 Task: Create a due date automation trigger when advanced on, 2 hours before a card is due add fields with custom fields "Resume" completed.
Action: Mouse moved to (1382, 119)
Screenshot: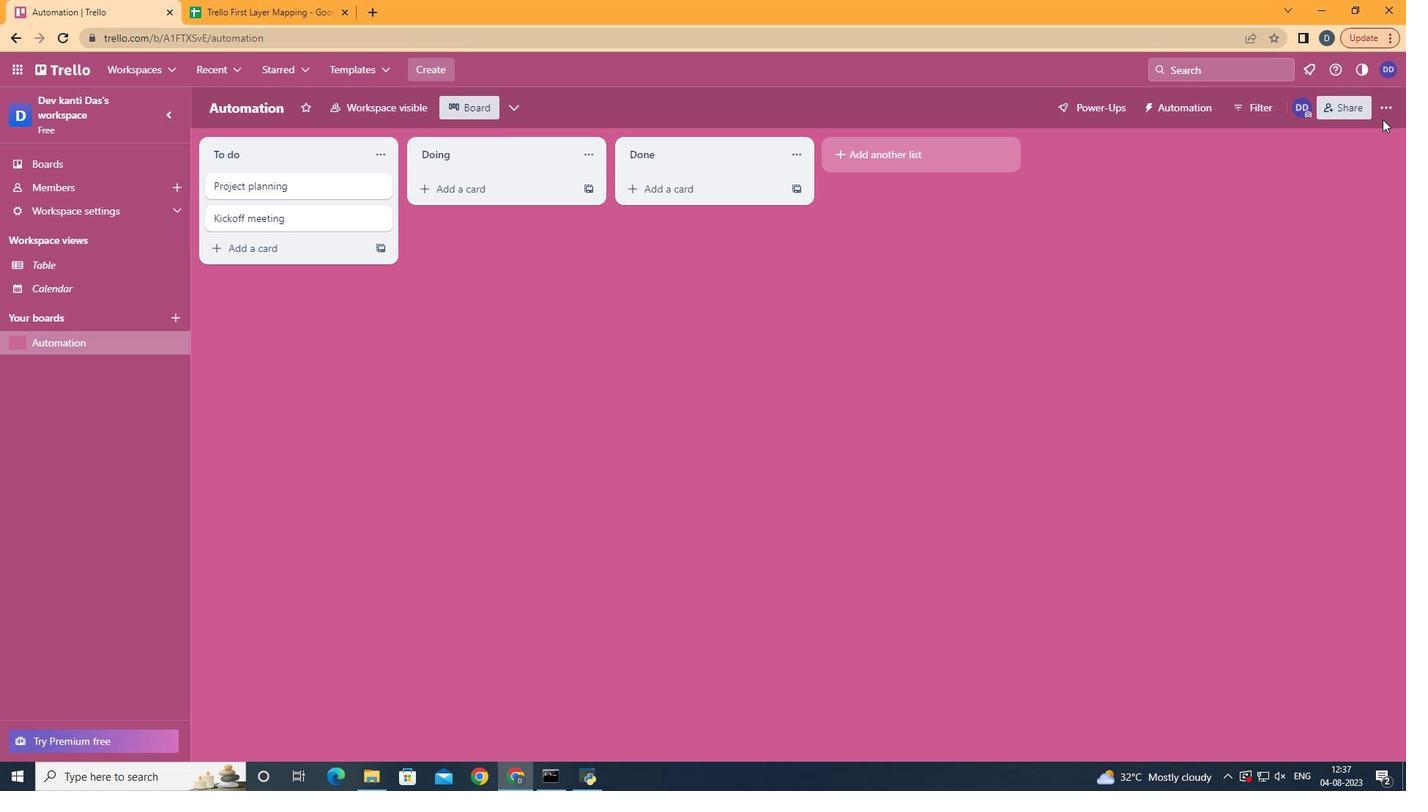 
Action: Mouse pressed left at (1382, 119)
Screenshot: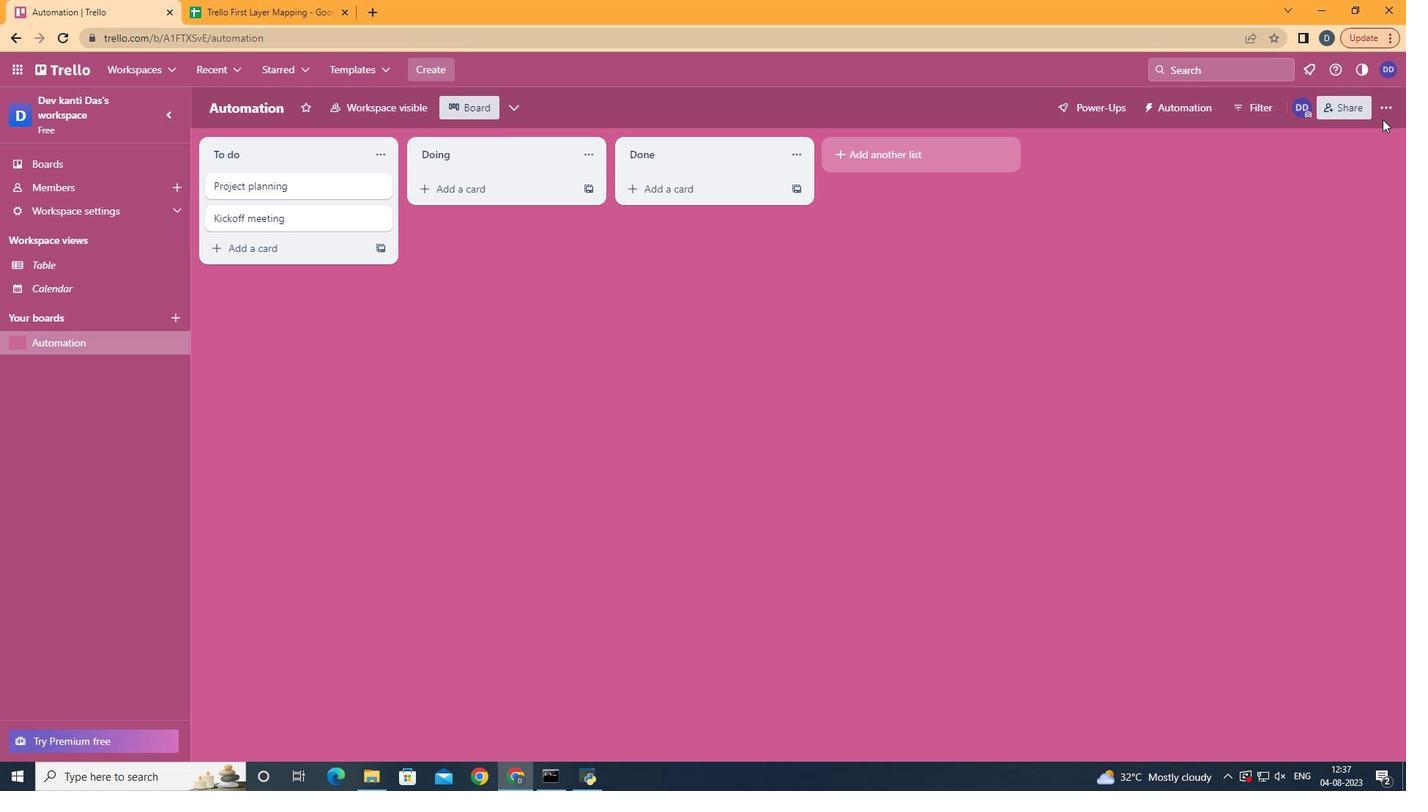 
Action: Mouse moved to (1385, 115)
Screenshot: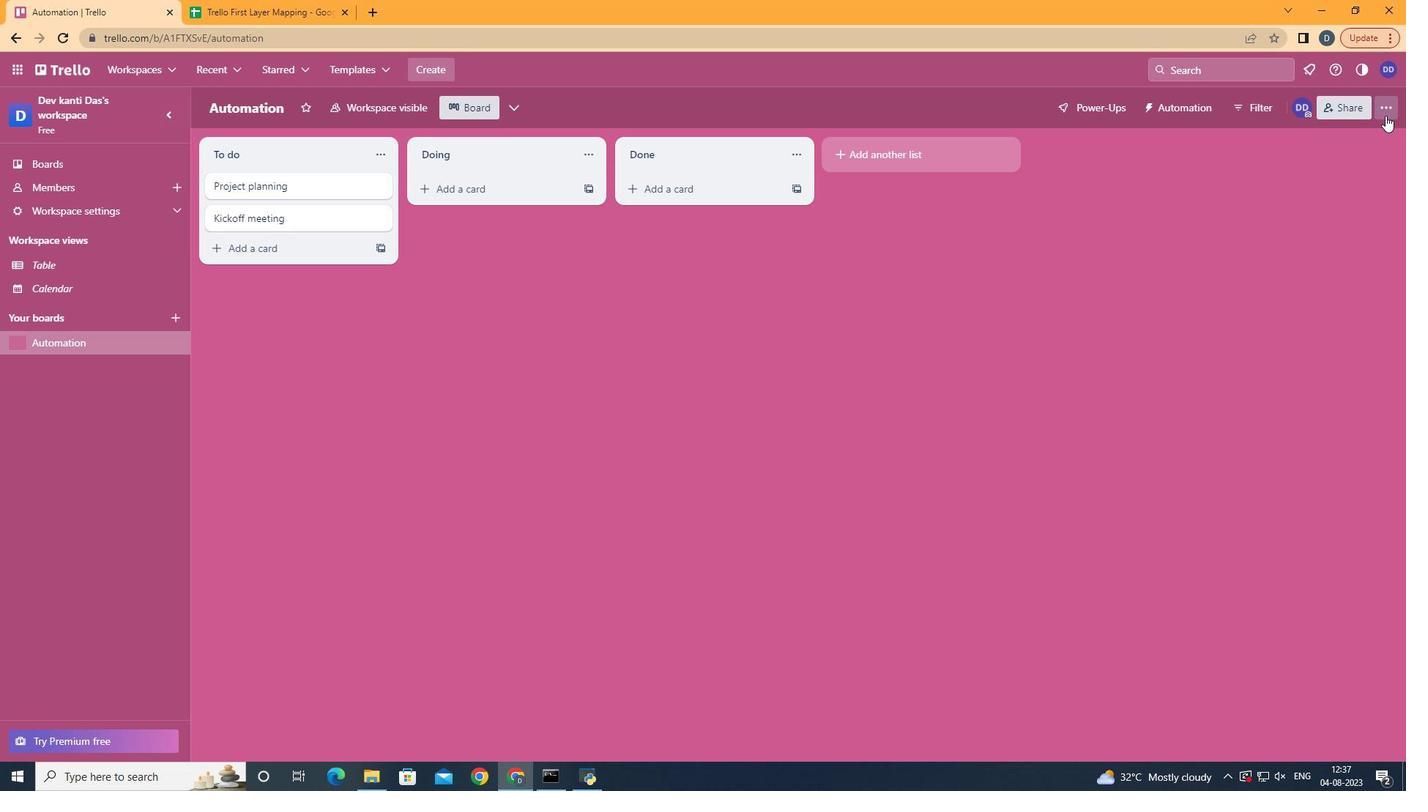 
Action: Mouse pressed left at (1385, 115)
Screenshot: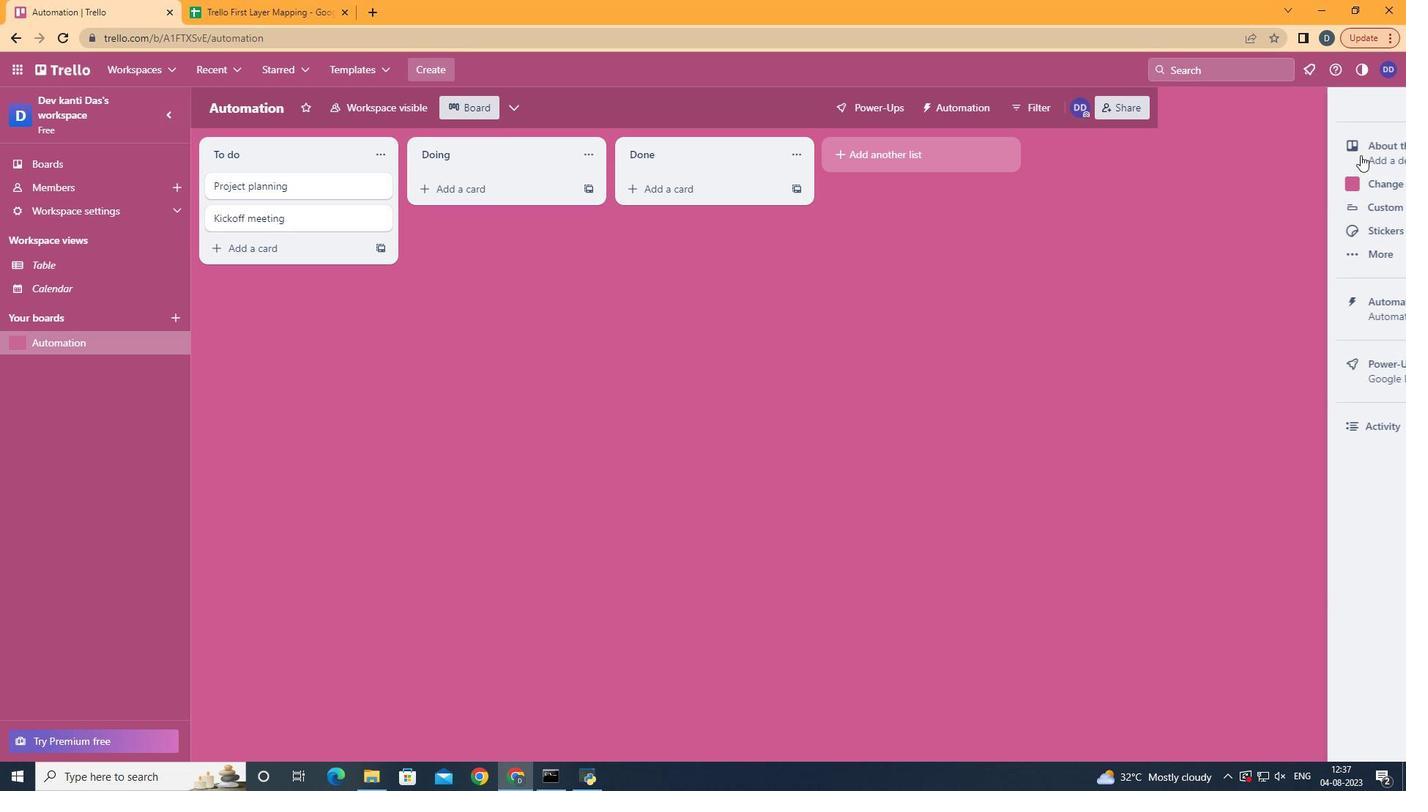
Action: Mouse moved to (1252, 312)
Screenshot: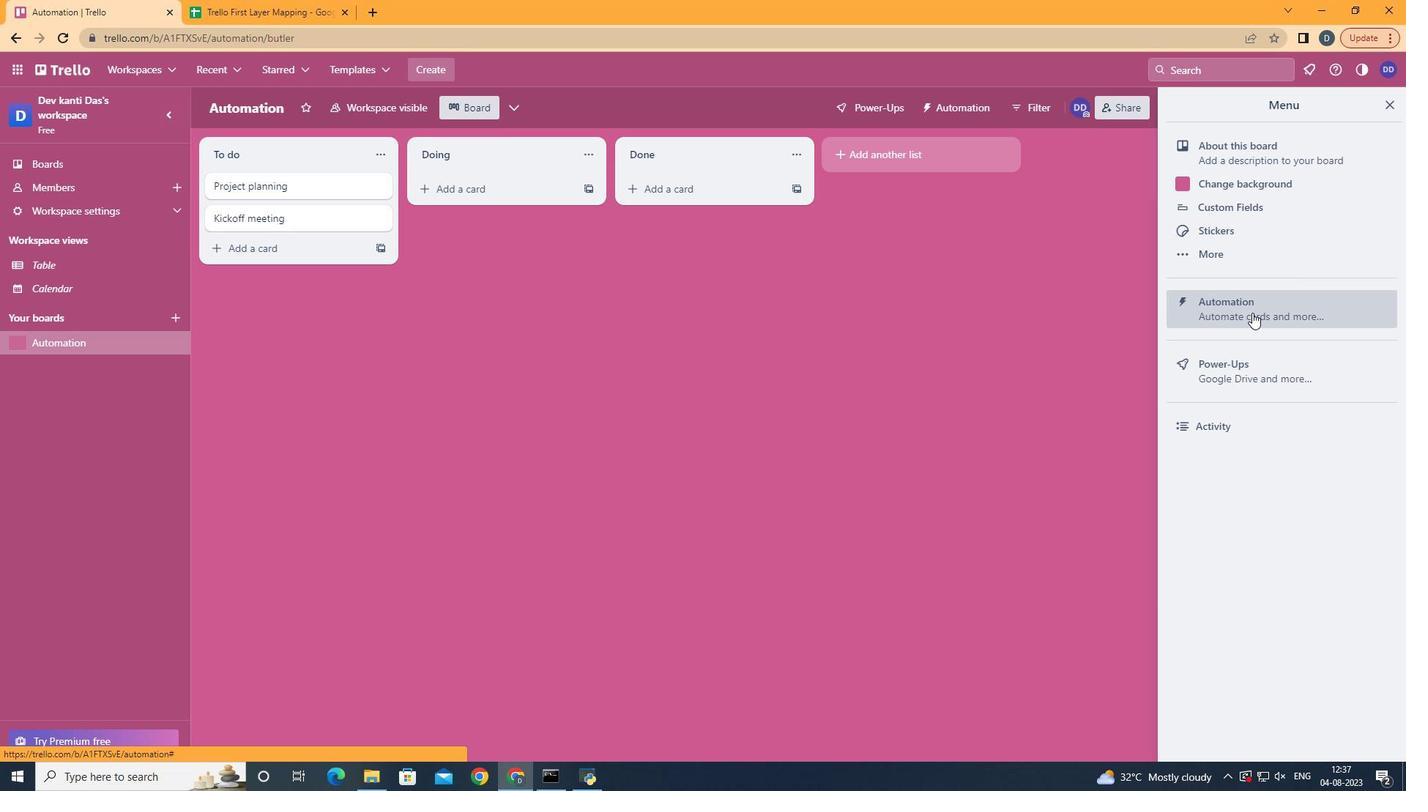 
Action: Mouse pressed left at (1252, 312)
Screenshot: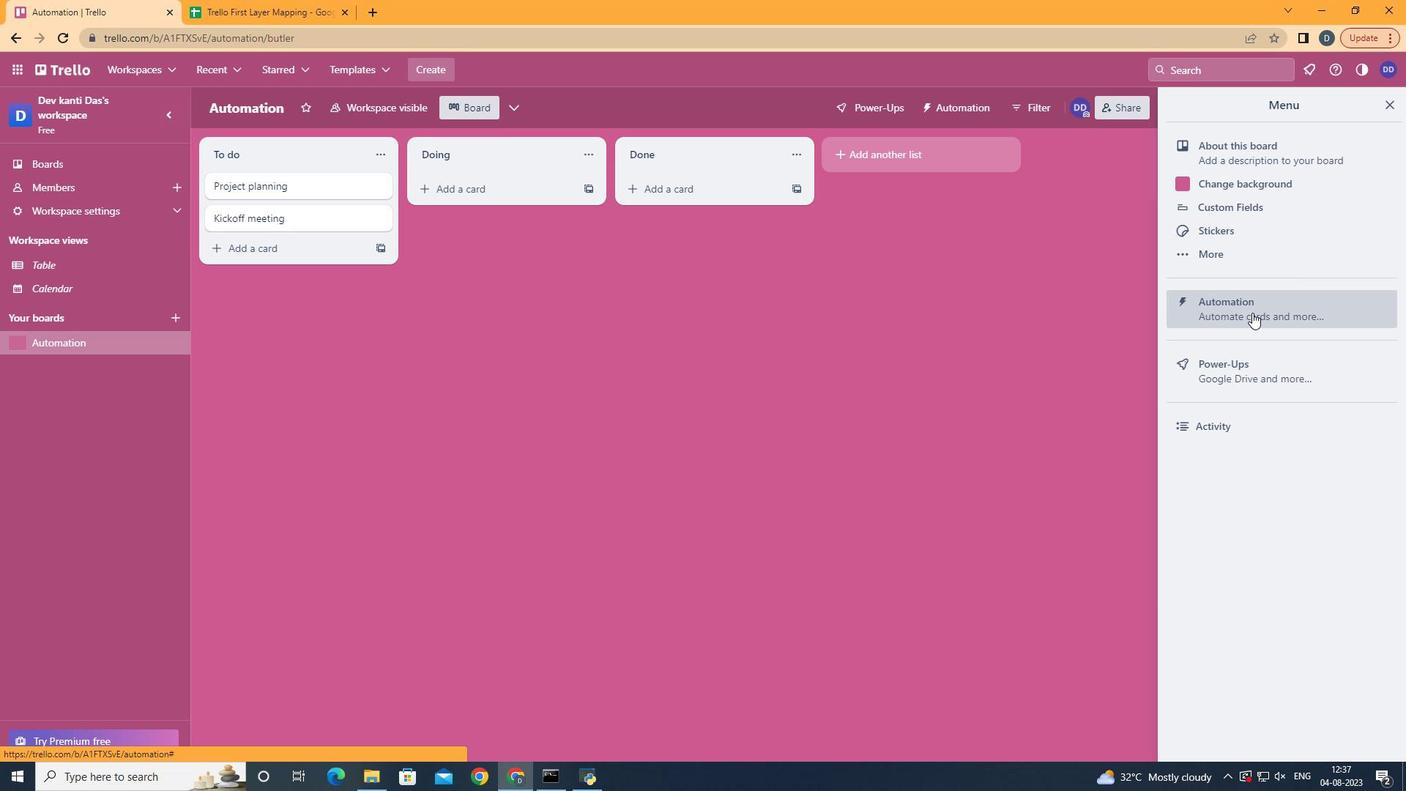 
Action: Mouse moved to (302, 286)
Screenshot: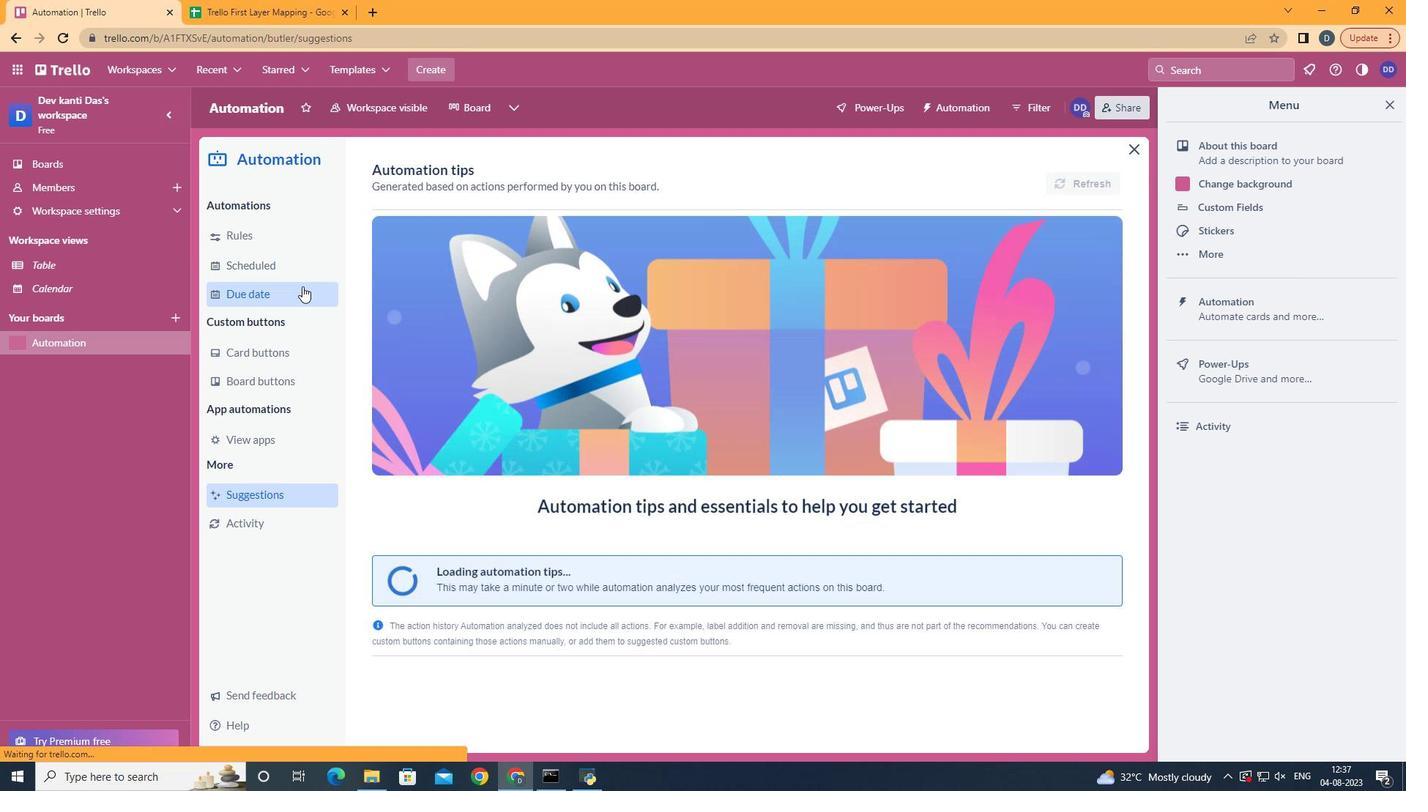 
Action: Mouse pressed left at (302, 286)
Screenshot: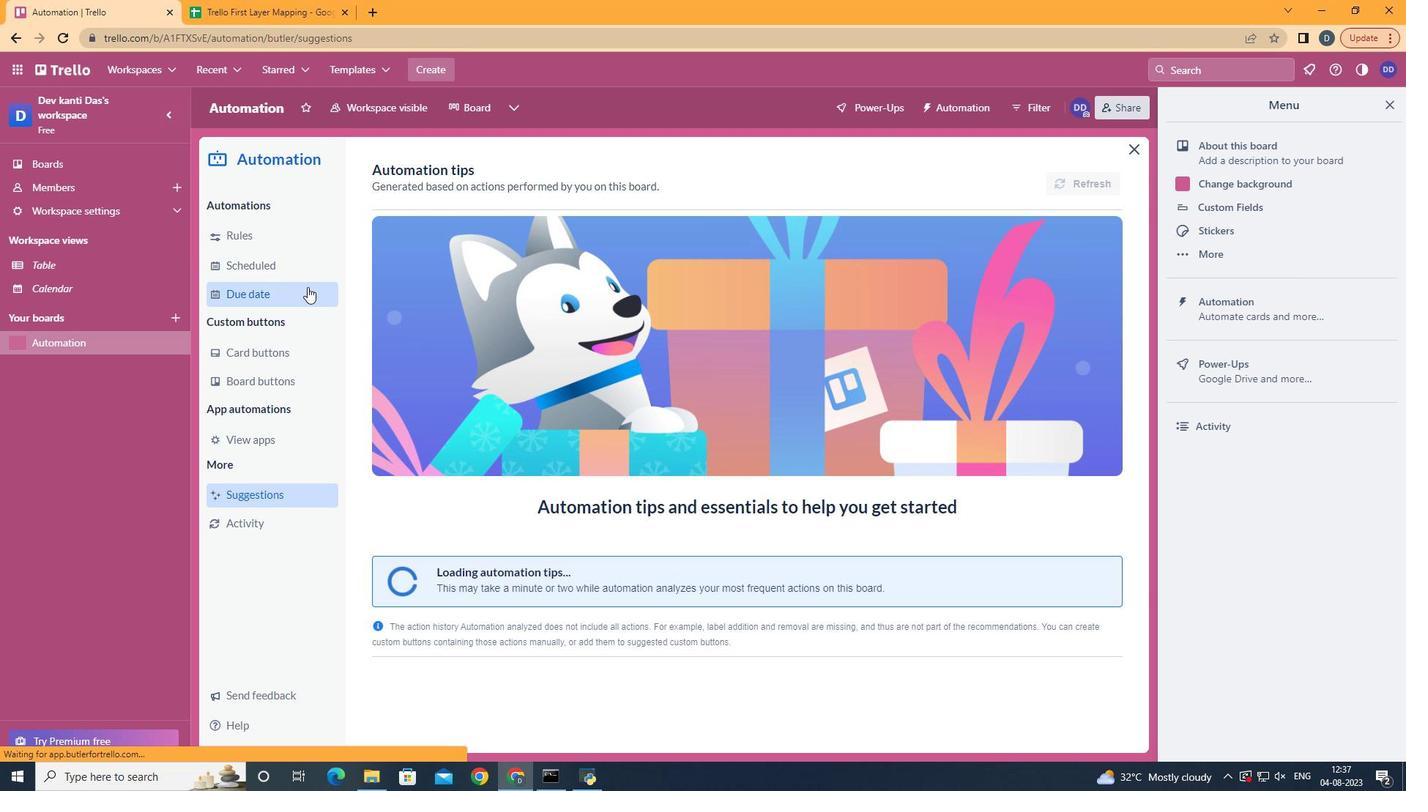 
Action: Mouse moved to (1034, 174)
Screenshot: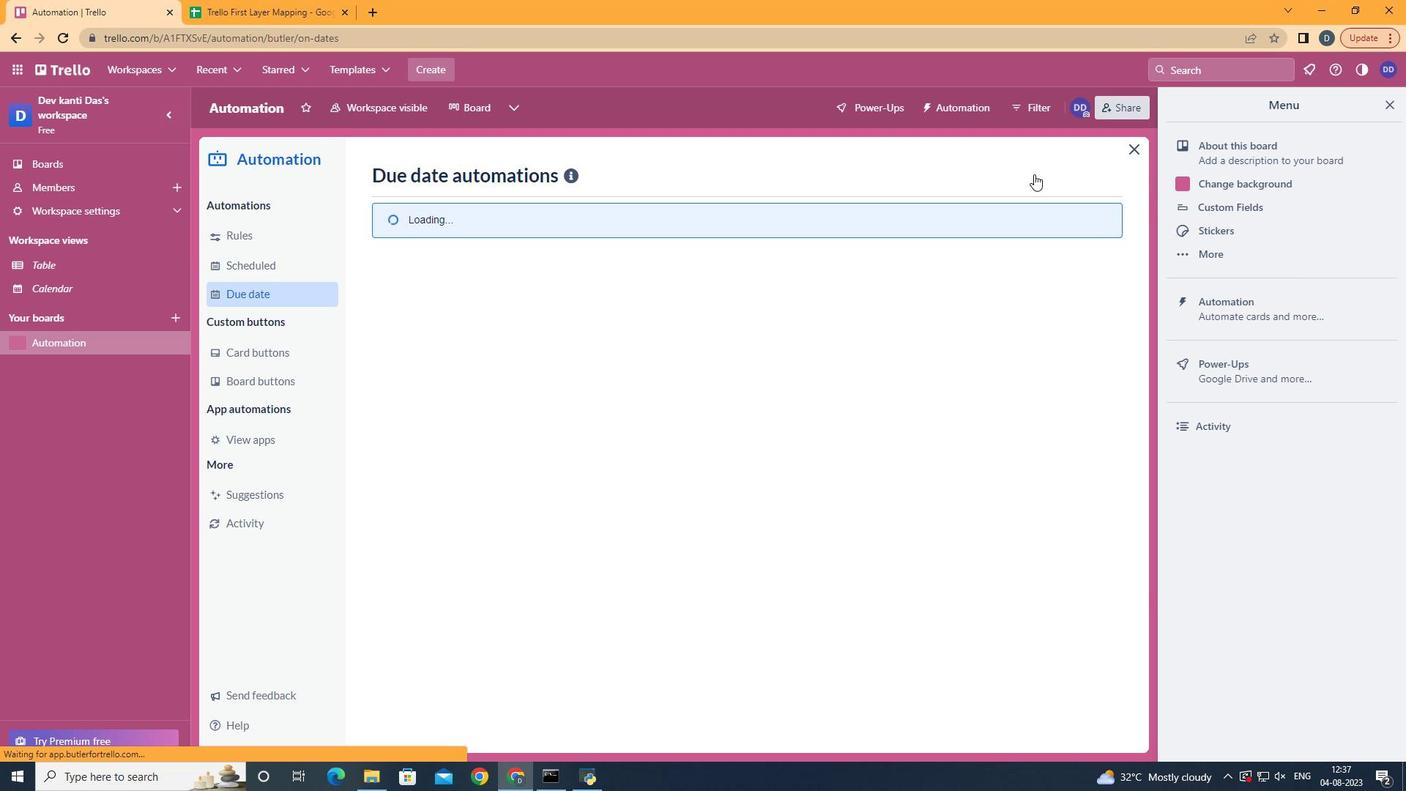 
Action: Mouse pressed left at (1034, 174)
Screenshot: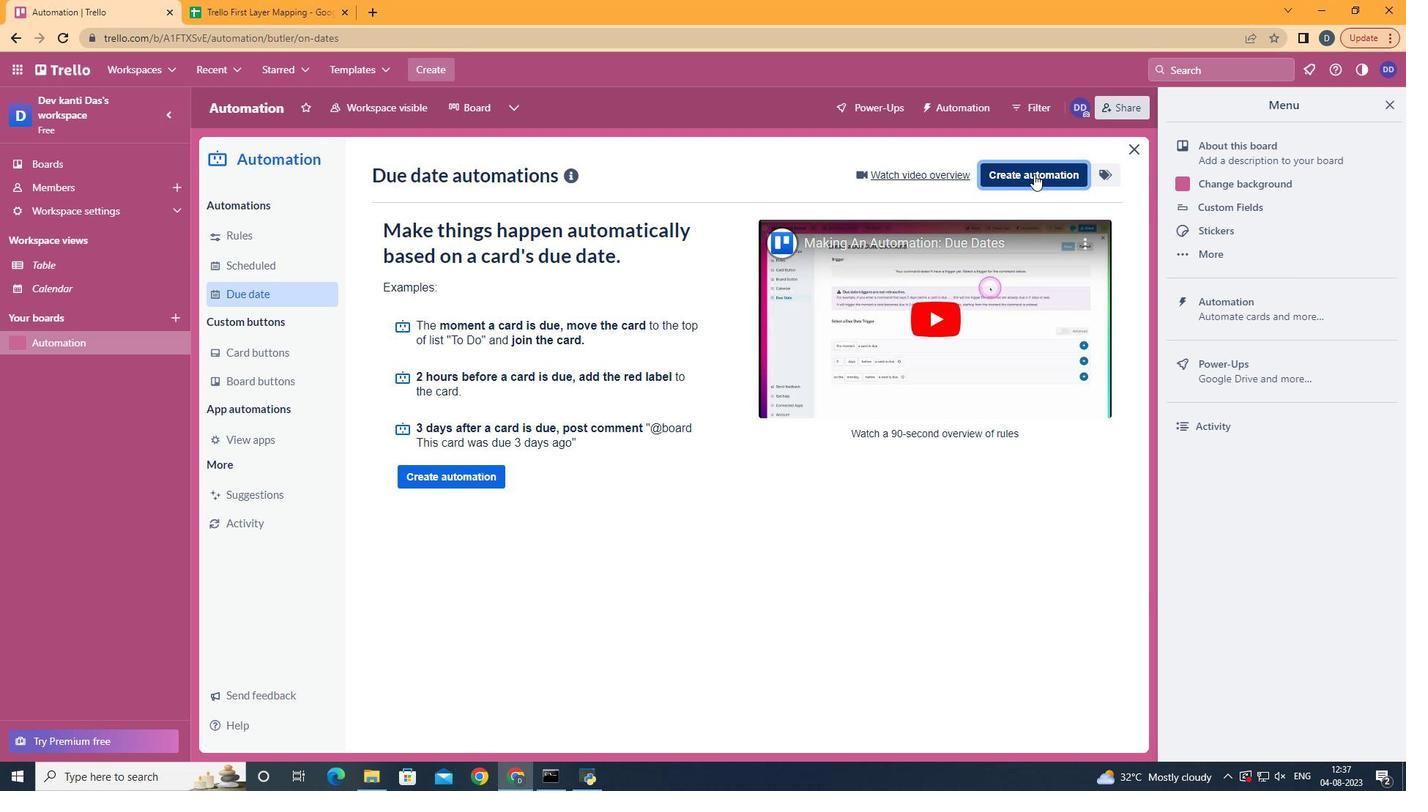 
Action: Mouse moved to (800, 321)
Screenshot: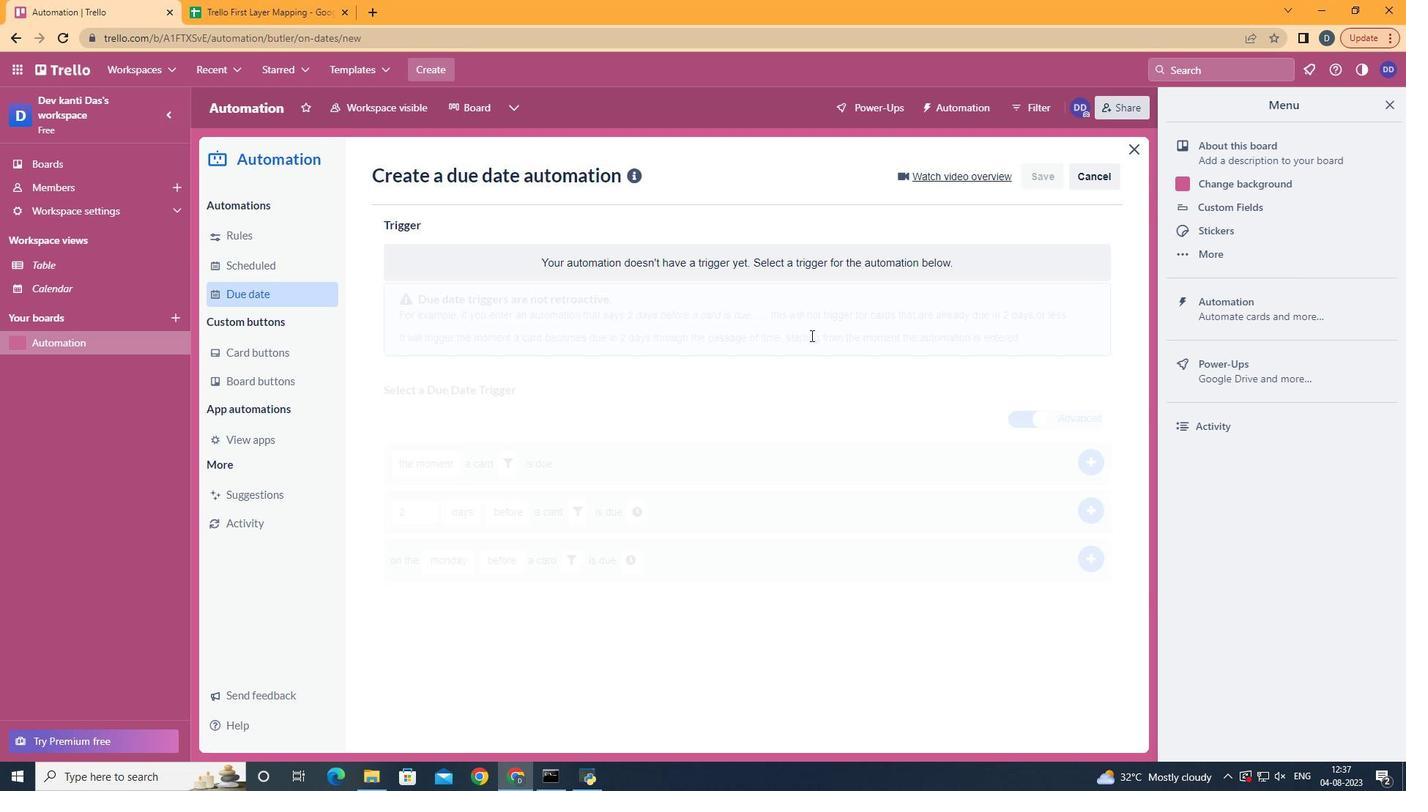 
Action: Mouse pressed left at (800, 321)
Screenshot: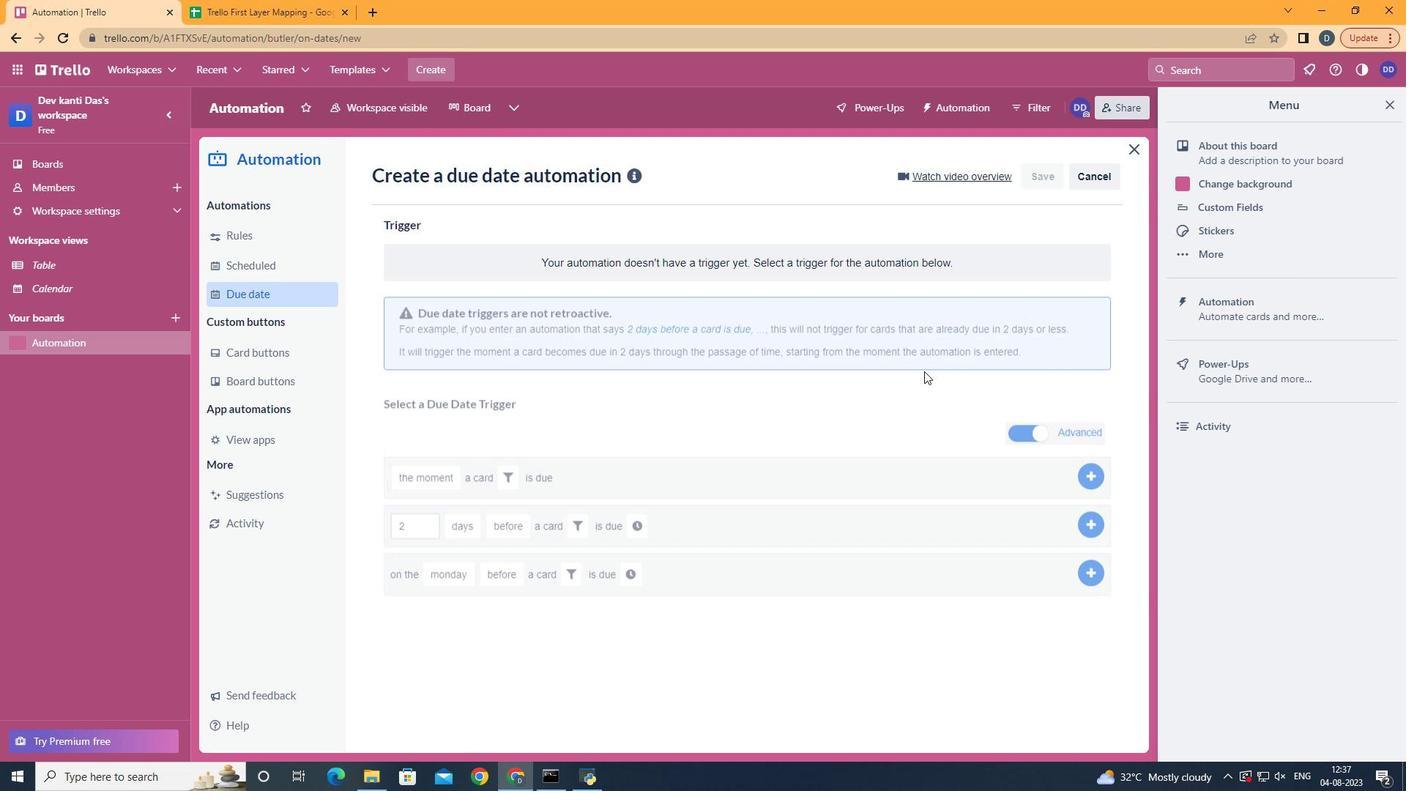 
Action: Mouse moved to (477, 643)
Screenshot: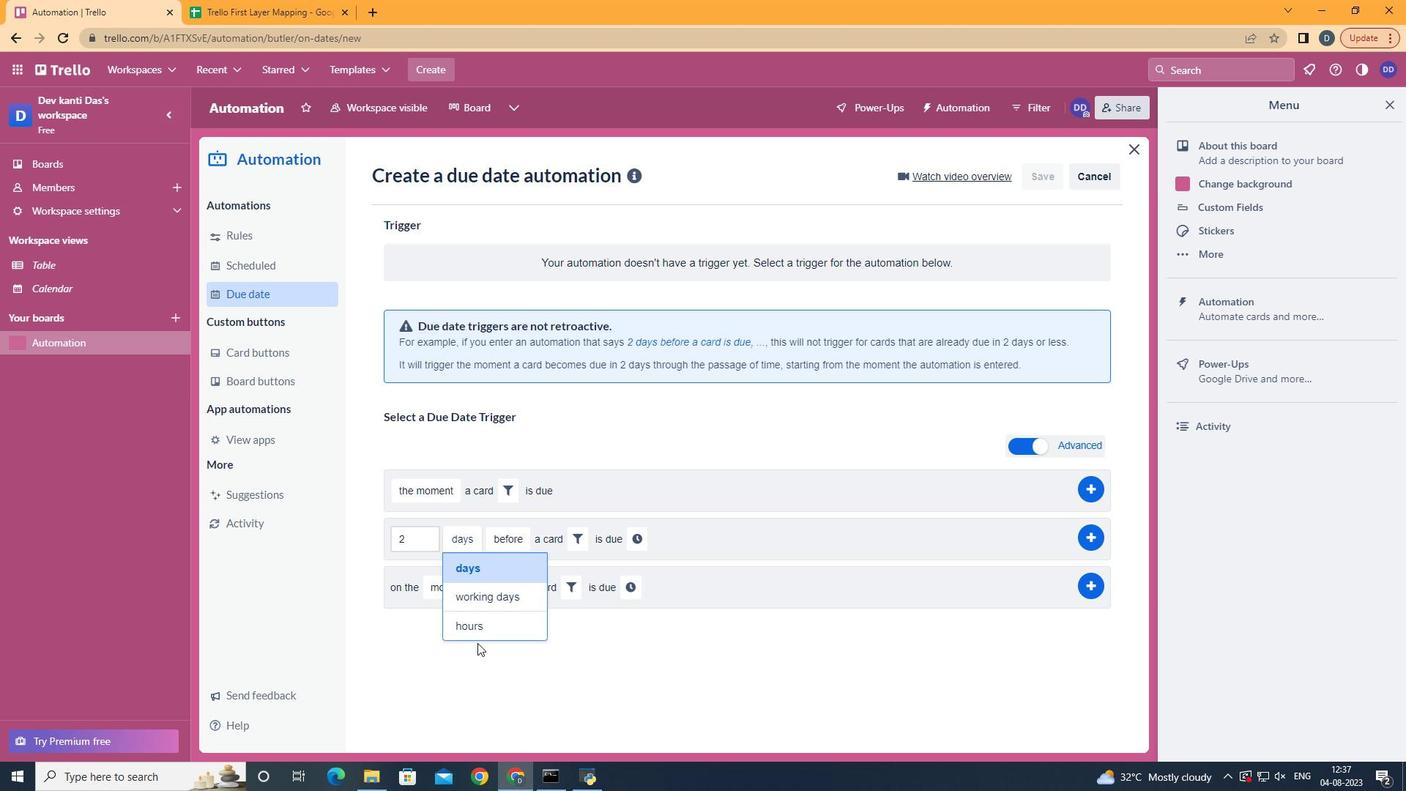 
Action: Mouse pressed left at (477, 643)
Screenshot: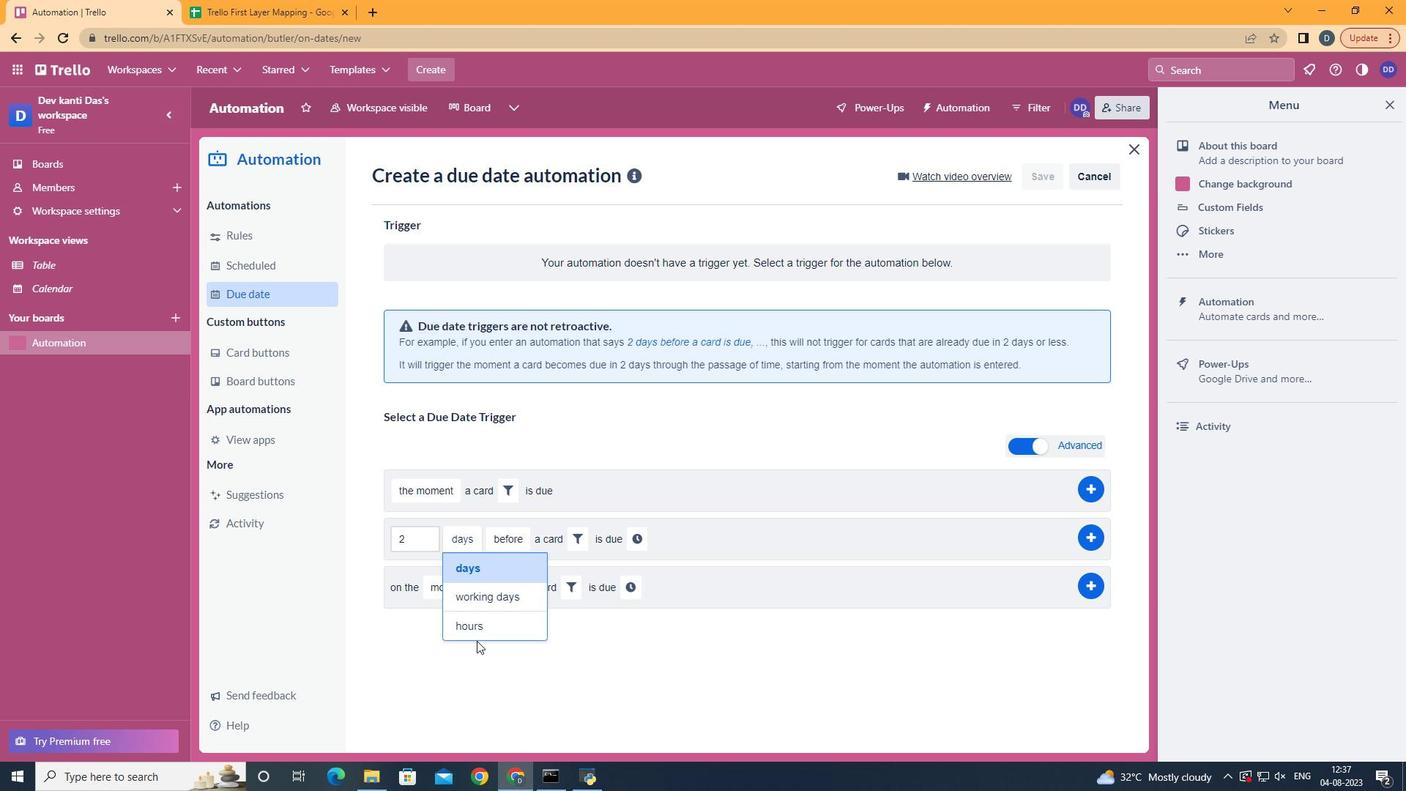
Action: Mouse moved to (471, 639)
Screenshot: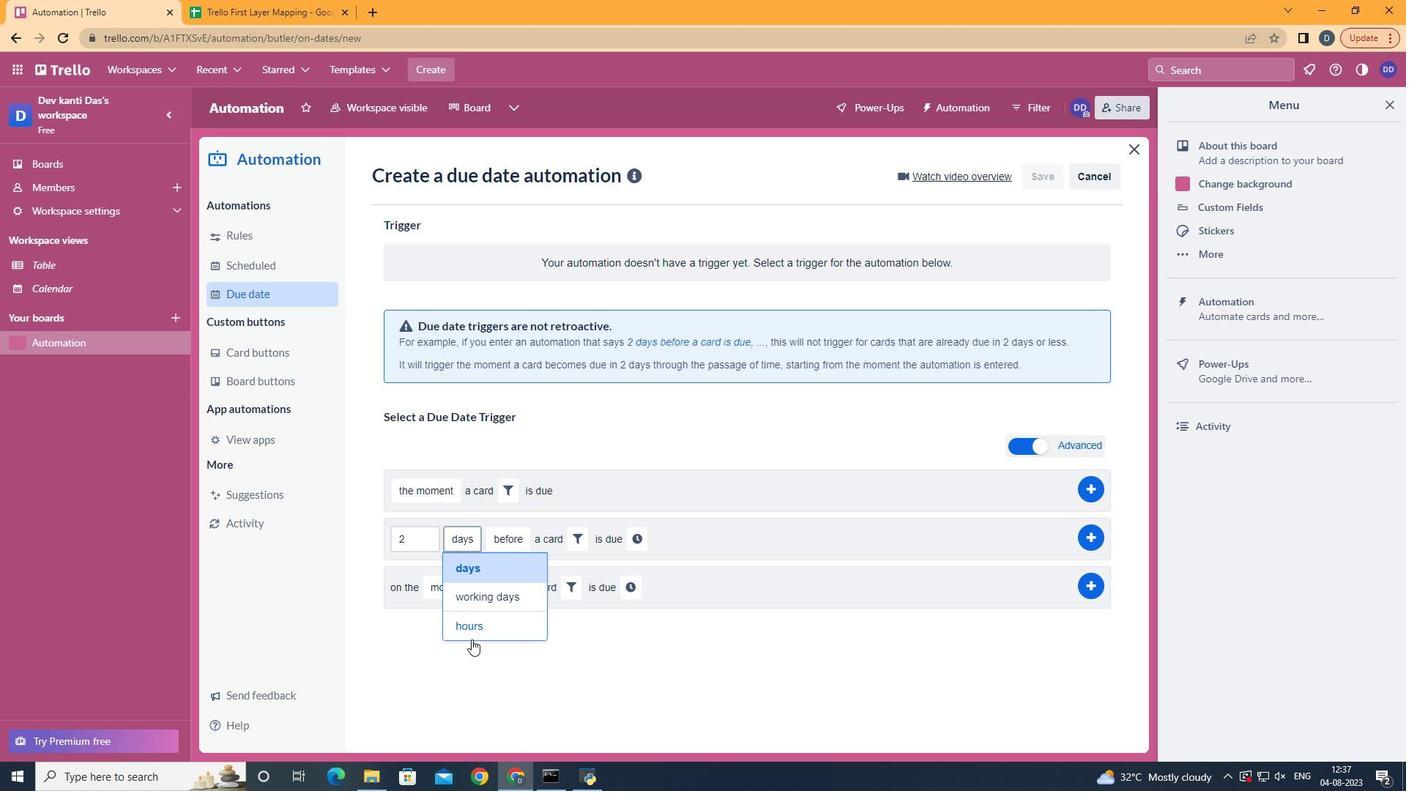 
Action: Mouse pressed left at (471, 639)
Screenshot: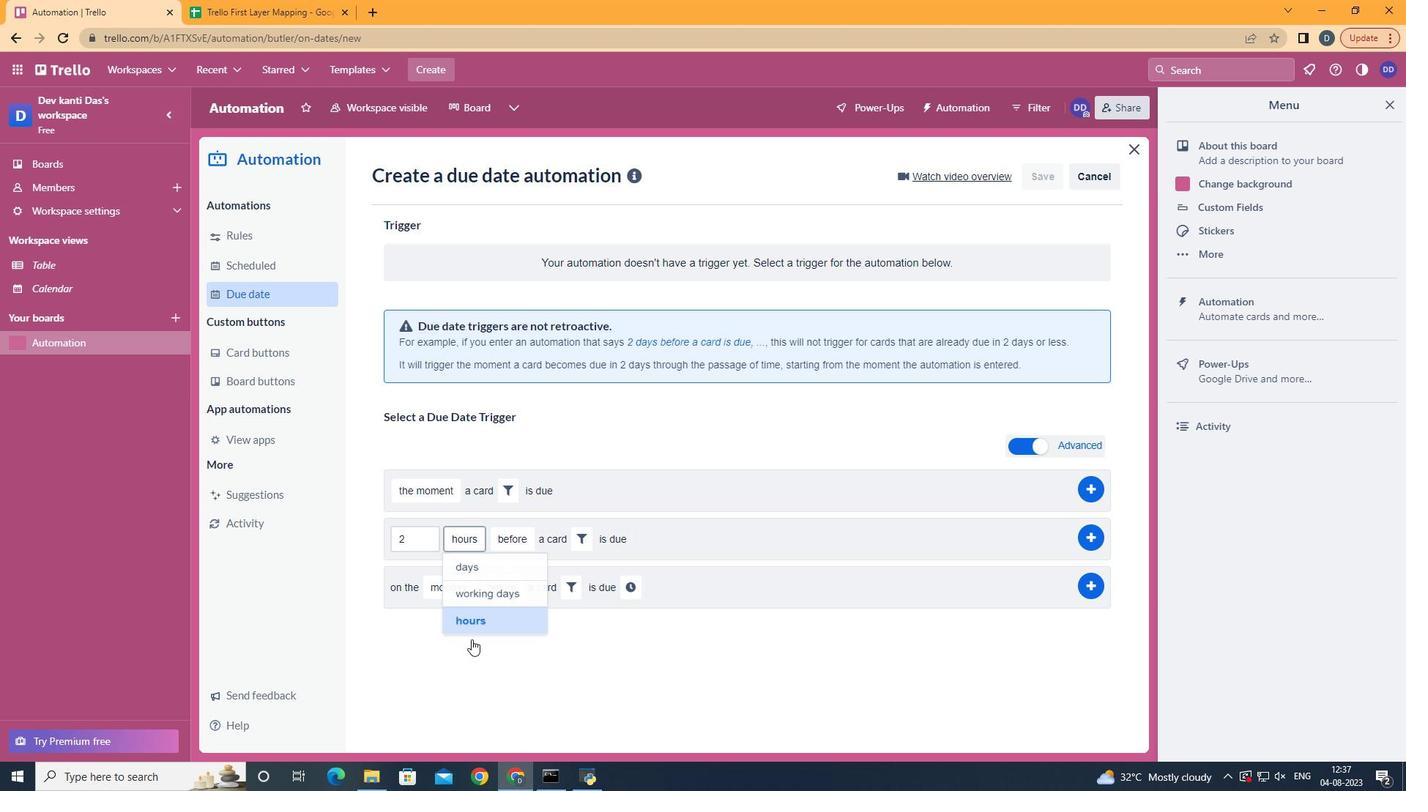 
Action: Mouse moved to (513, 567)
Screenshot: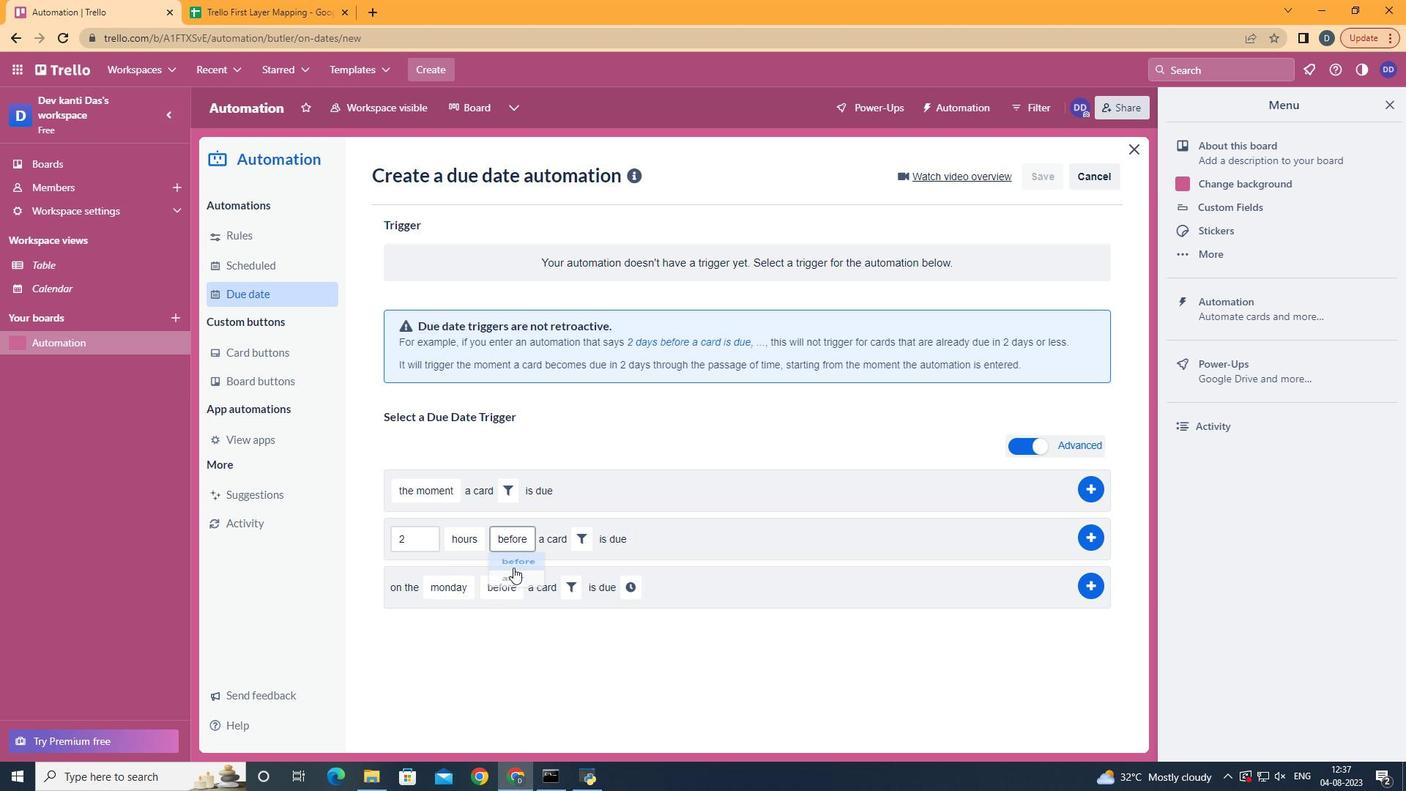 
Action: Mouse pressed left at (513, 567)
Screenshot: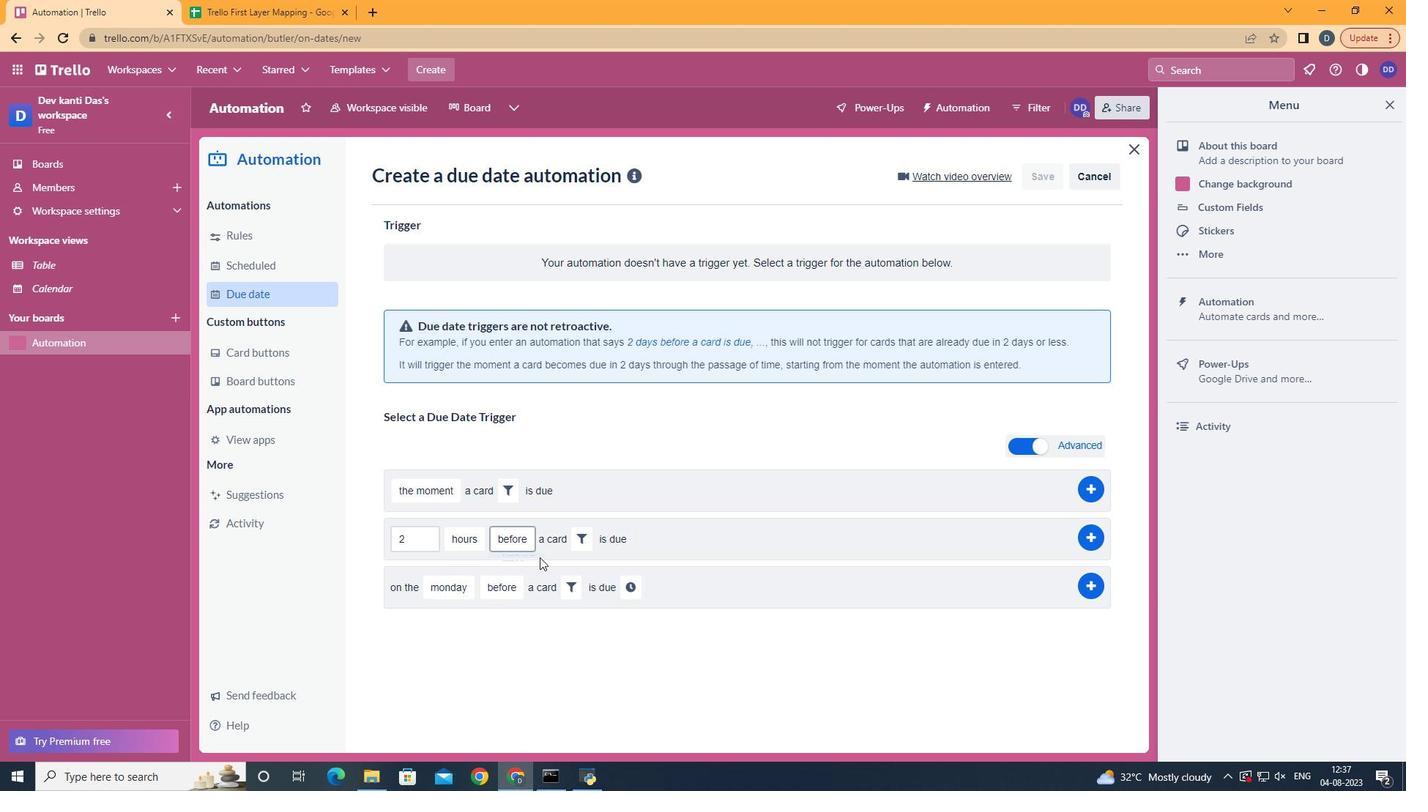 
Action: Mouse moved to (575, 540)
Screenshot: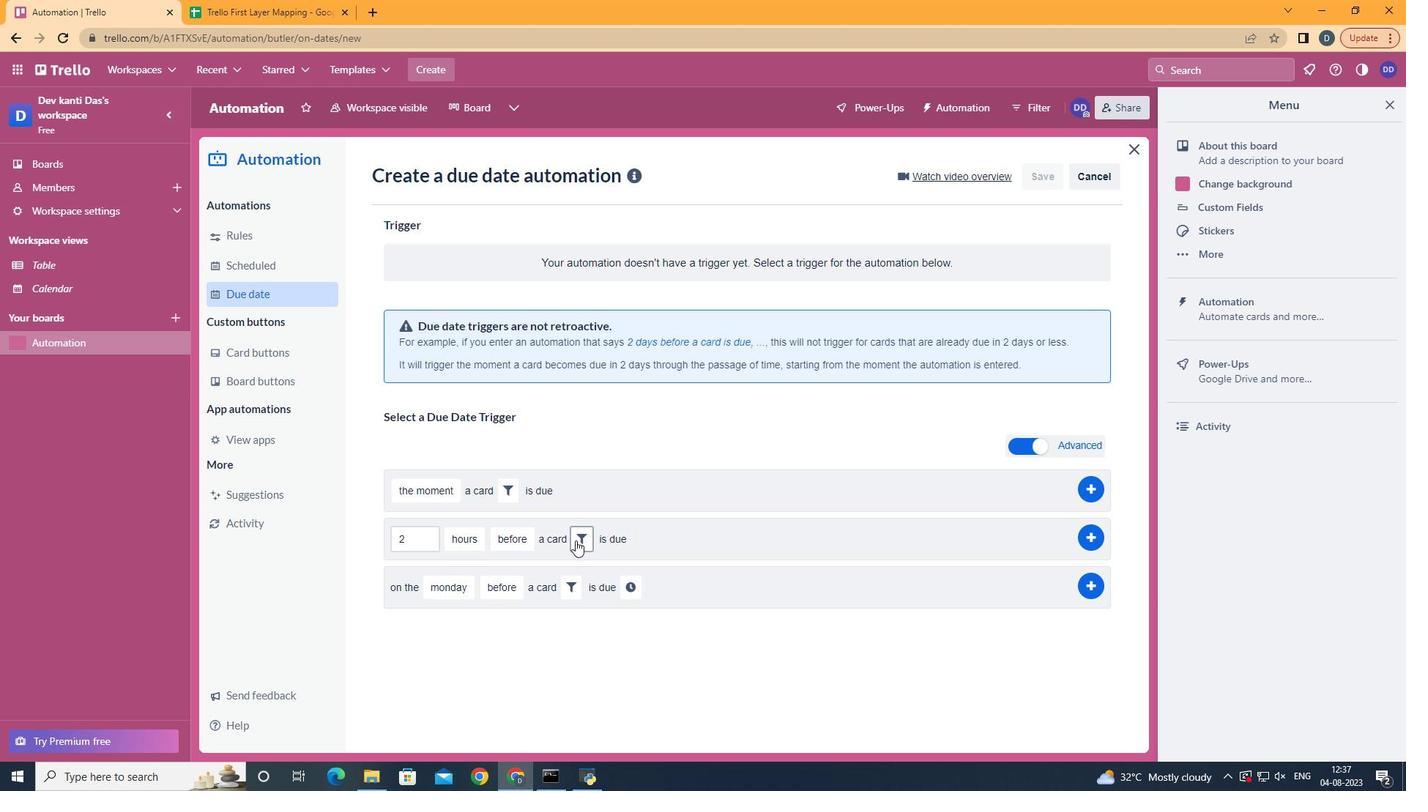 
Action: Mouse pressed left at (575, 540)
Screenshot: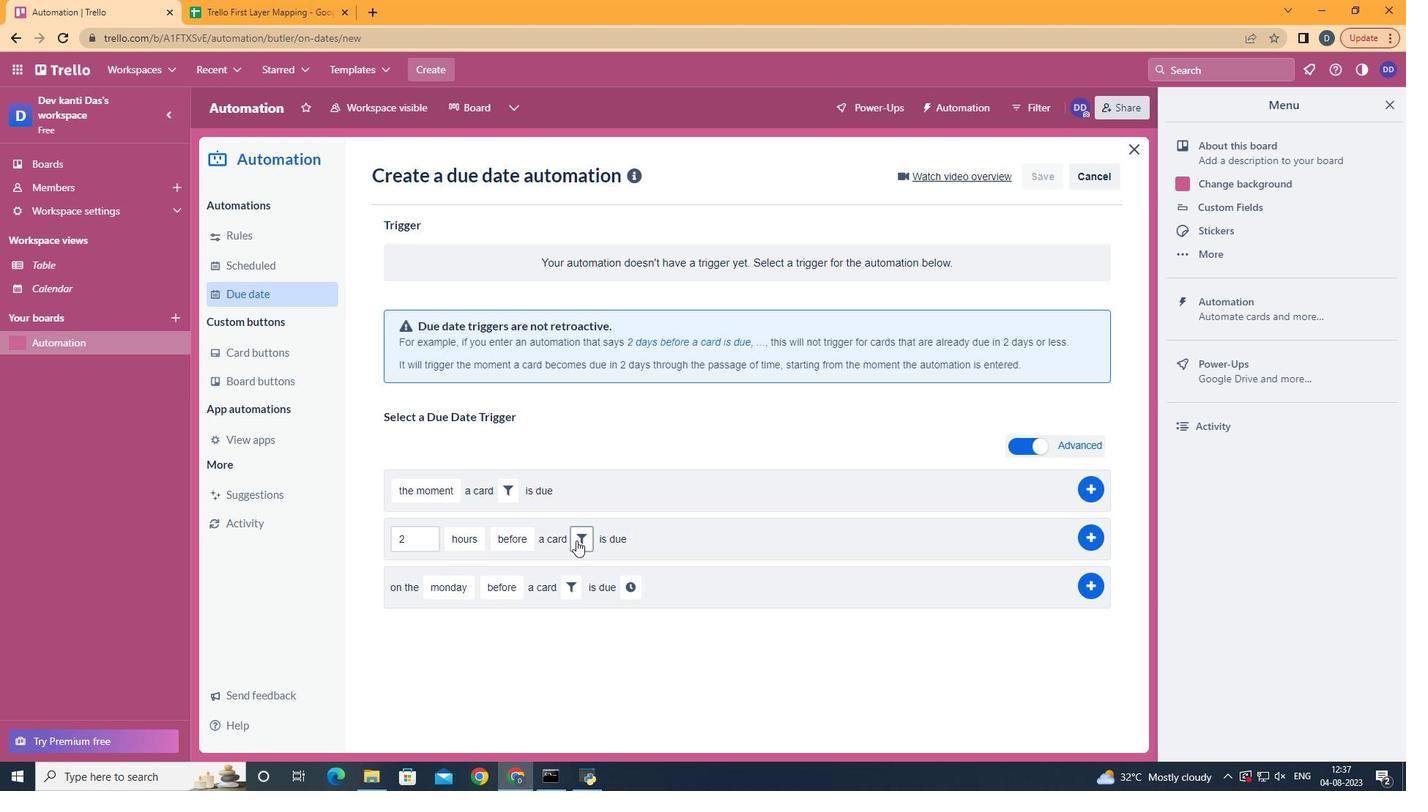 
Action: Mouse moved to (760, 604)
Screenshot: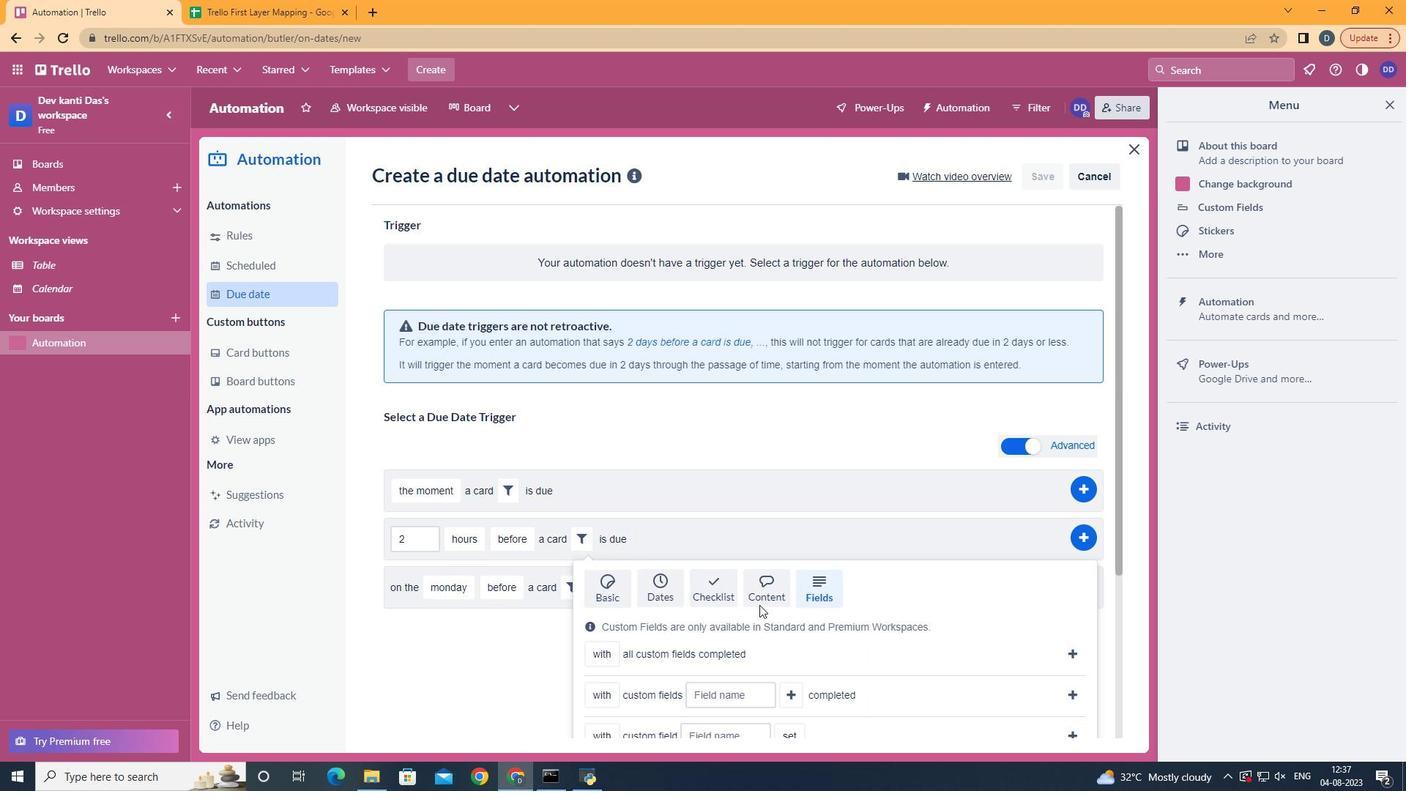 
Action: Mouse pressed left at (826, 590)
Screenshot: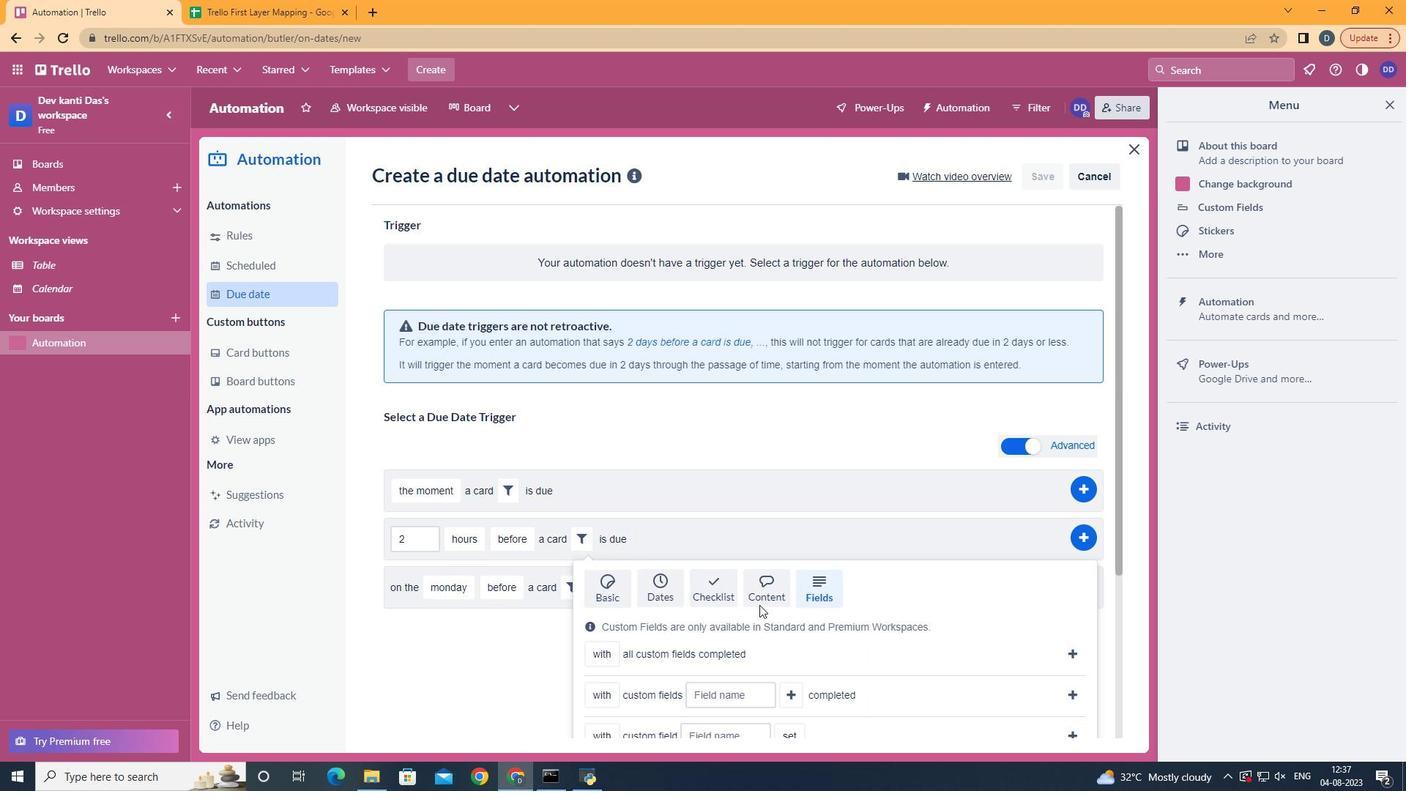 
Action: Mouse moved to (759, 604)
Screenshot: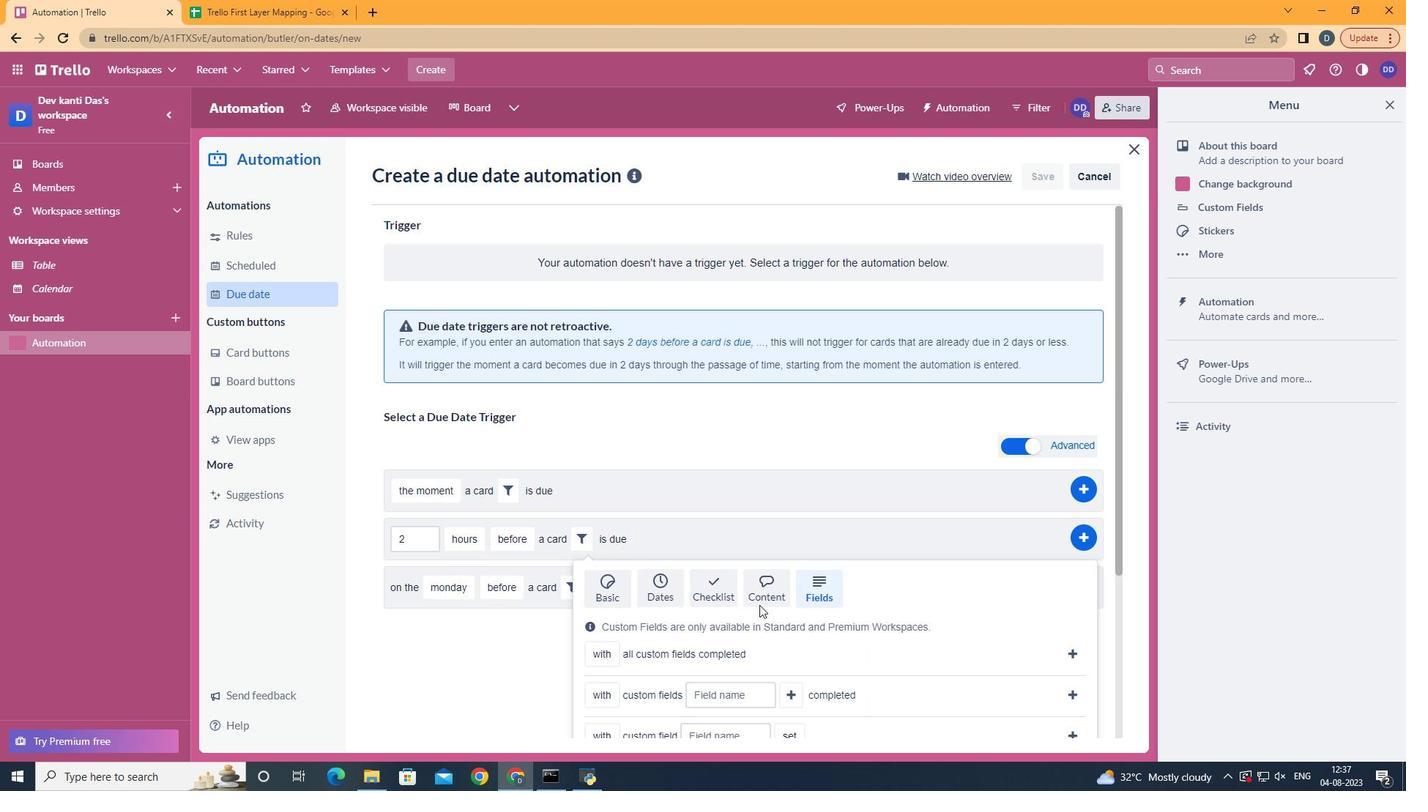
Action: Mouse scrolled (759, 604) with delta (0, 0)
Screenshot: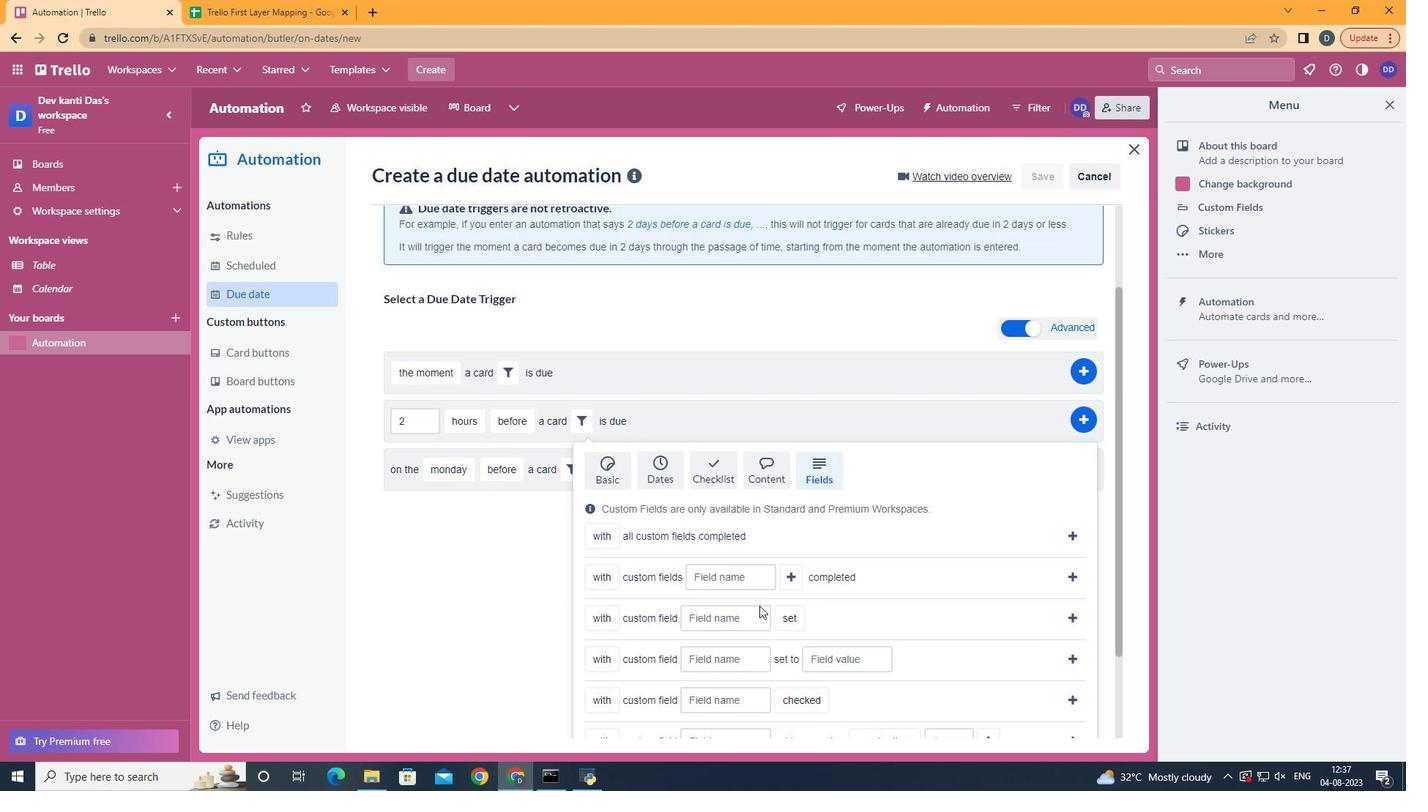
Action: Mouse scrolled (759, 604) with delta (0, 0)
Screenshot: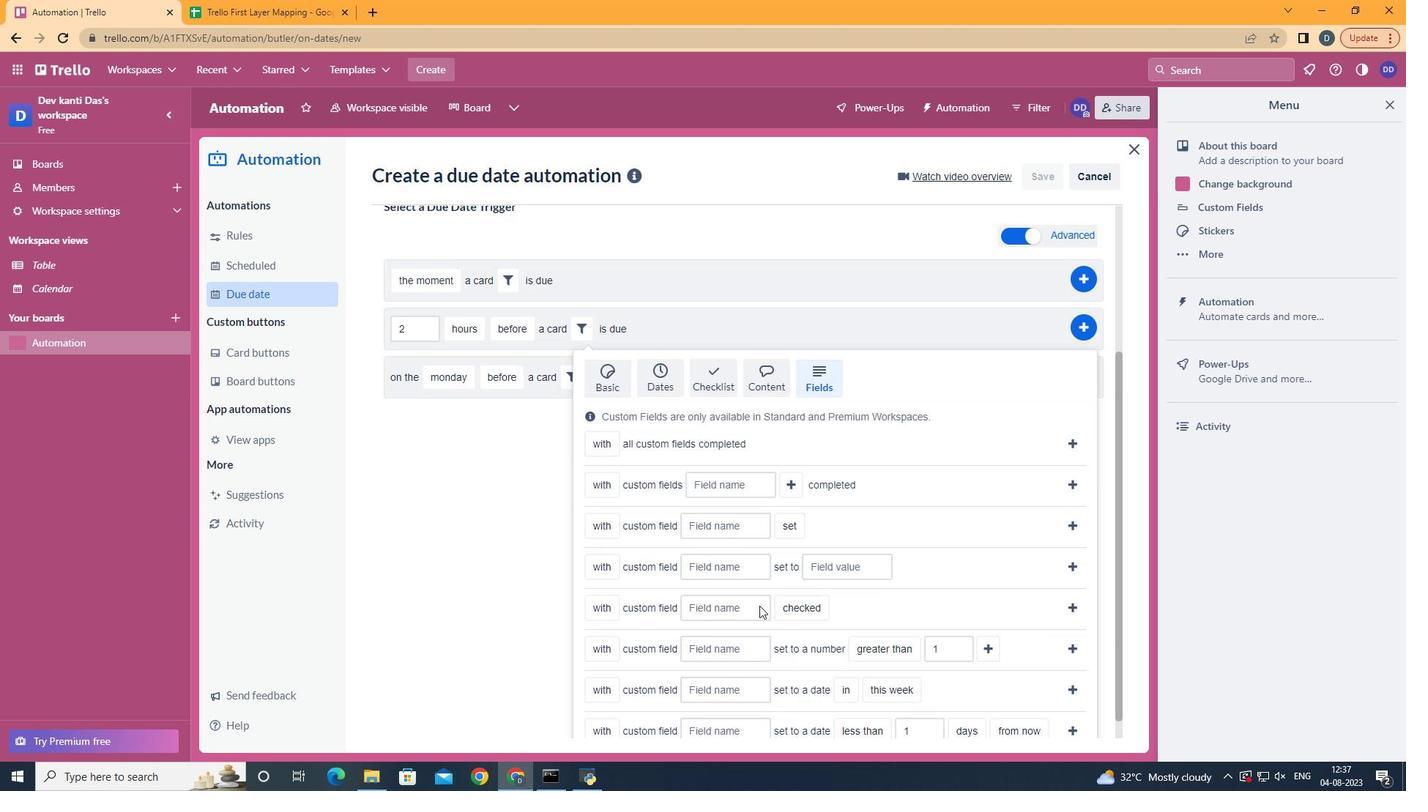 
Action: Mouse scrolled (759, 604) with delta (0, 0)
Screenshot: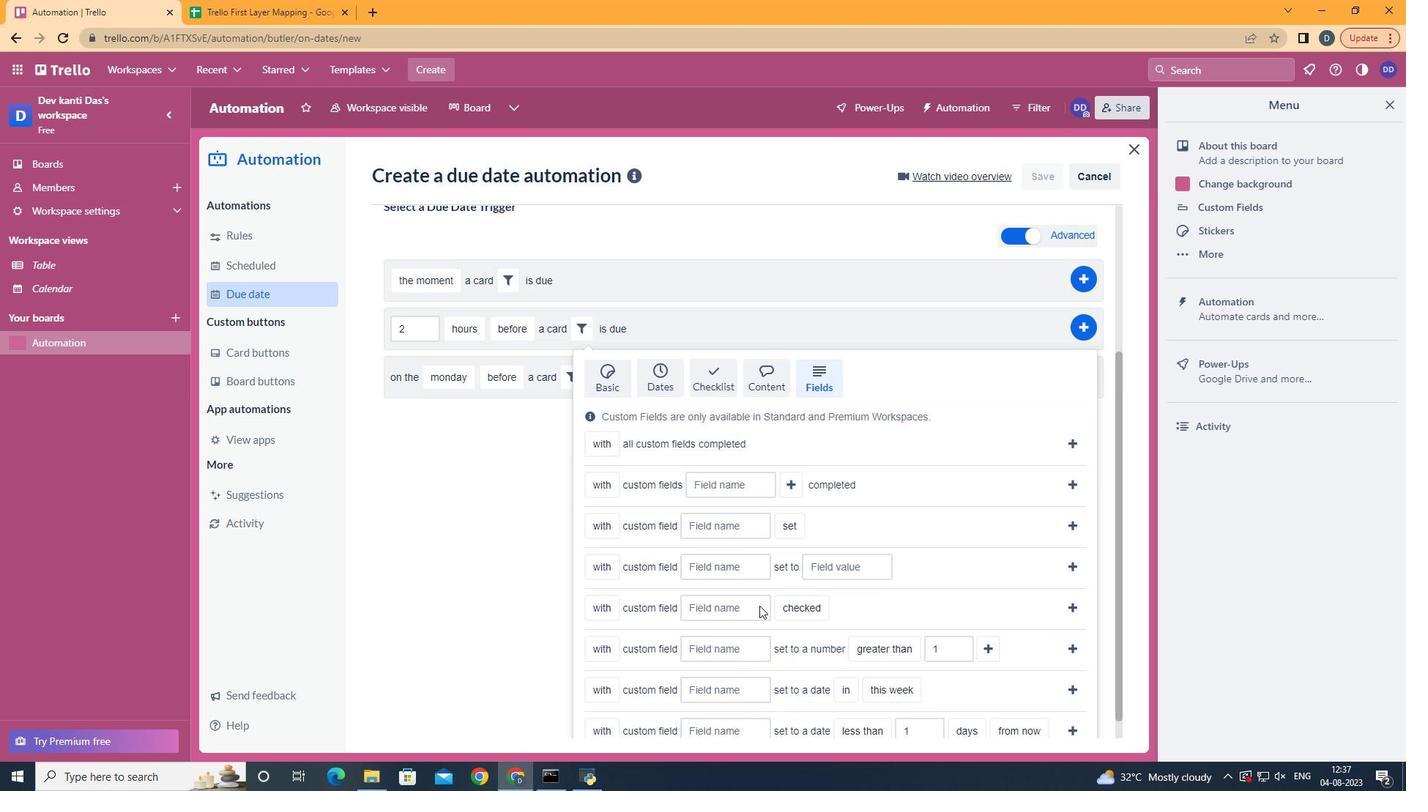 
Action: Mouse moved to (759, 605)
Screenshot: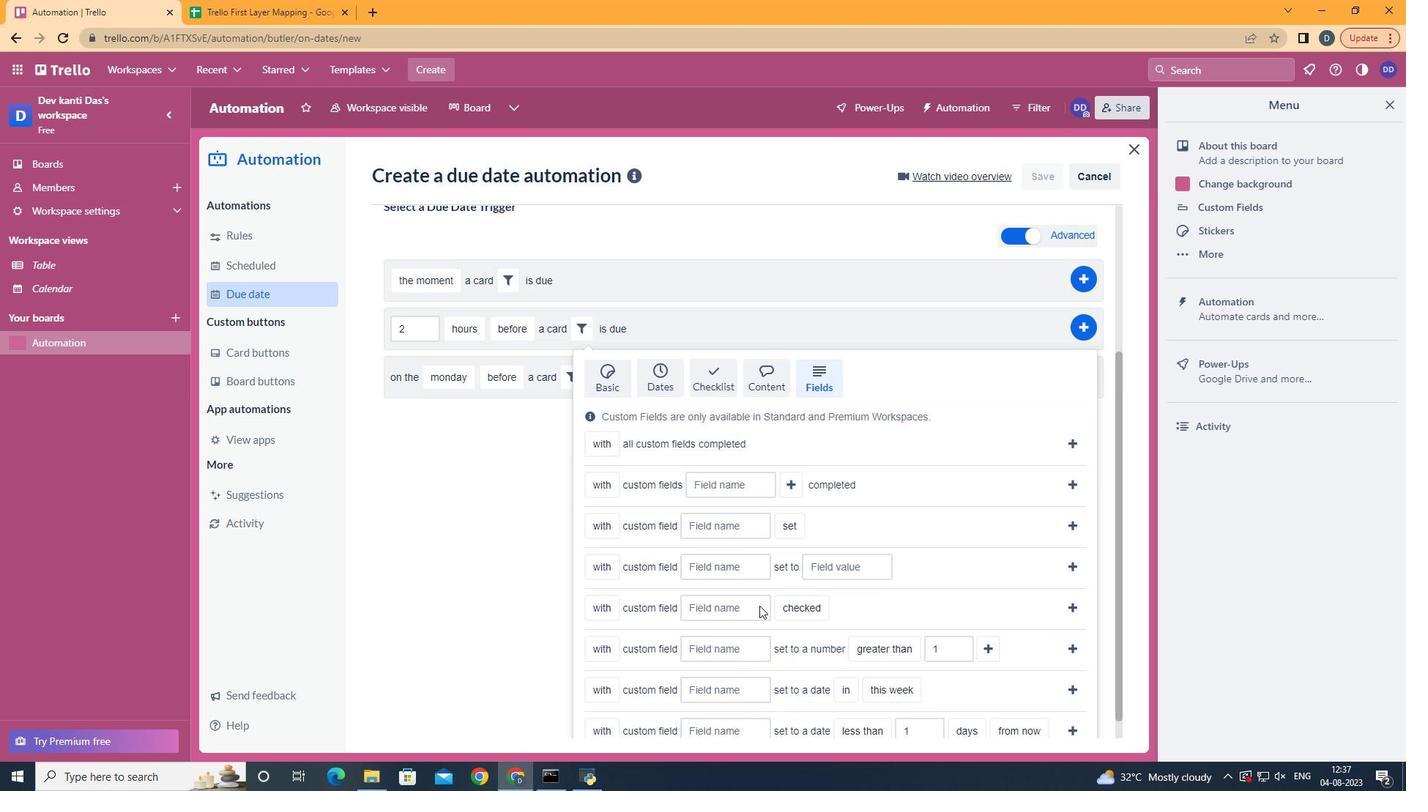 
Action: Mouse scrolled (759, 604) with delta (0, 0)
Screenshot: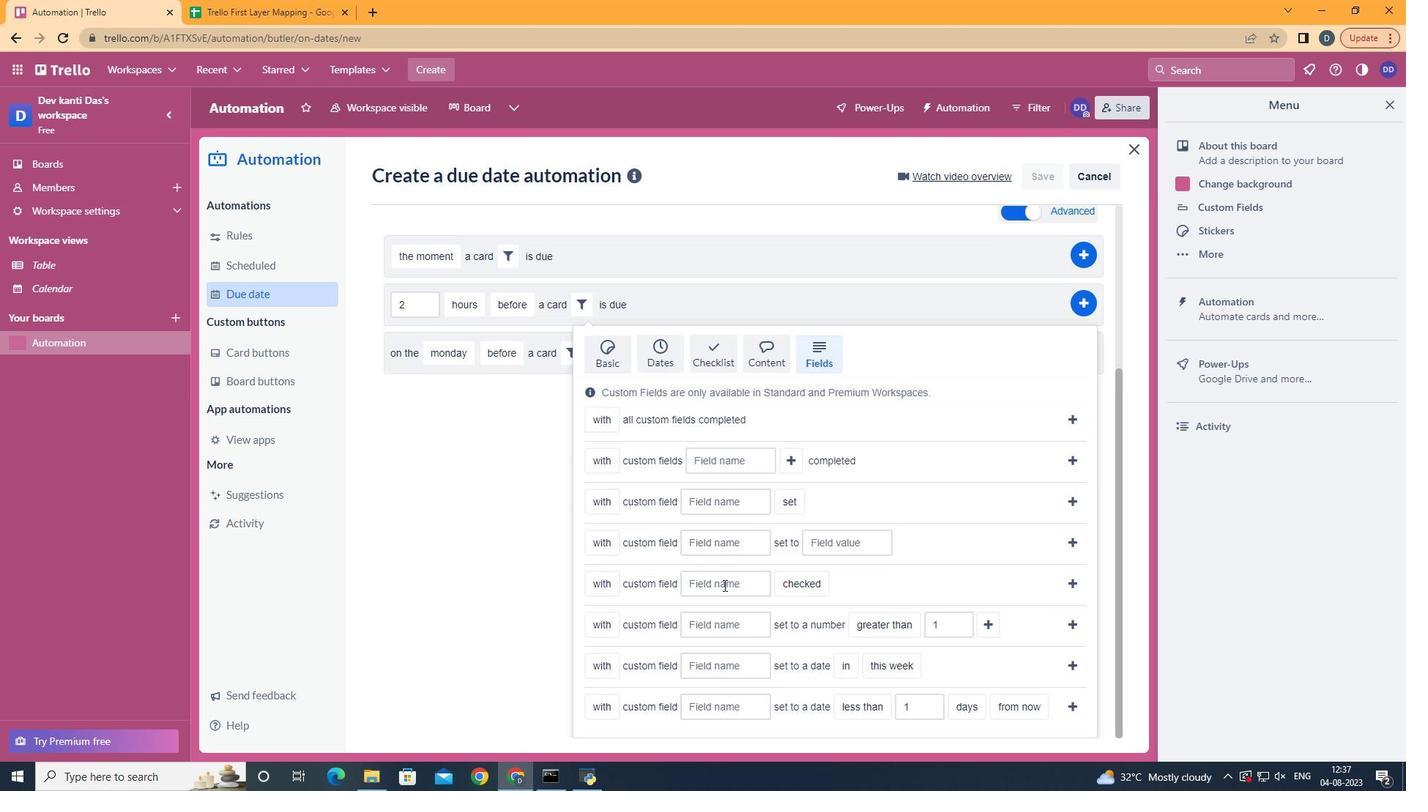 
Action: Mouse moved to (616, 492)
Screenshot: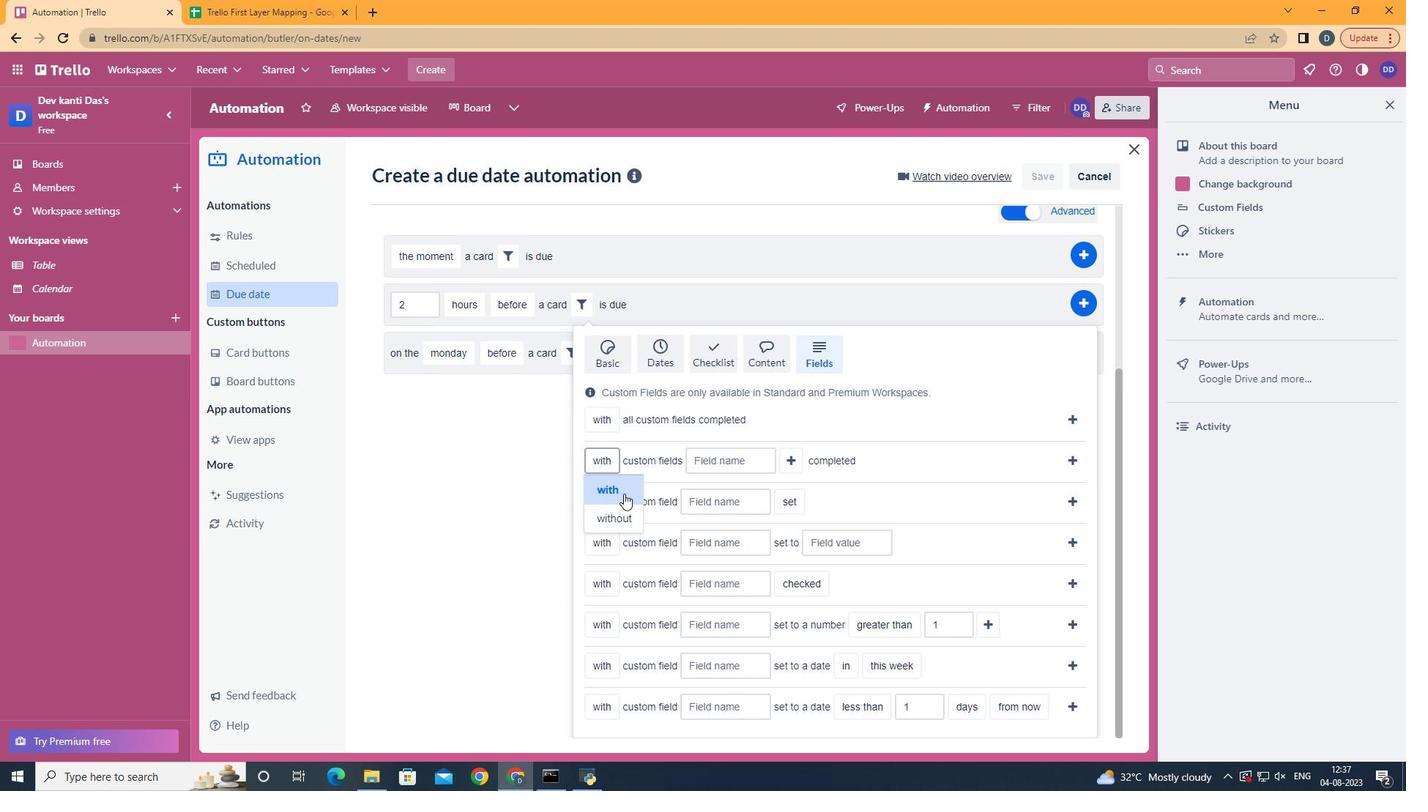 
Action: Mouse pressed left at (616, 492)
Screenshot: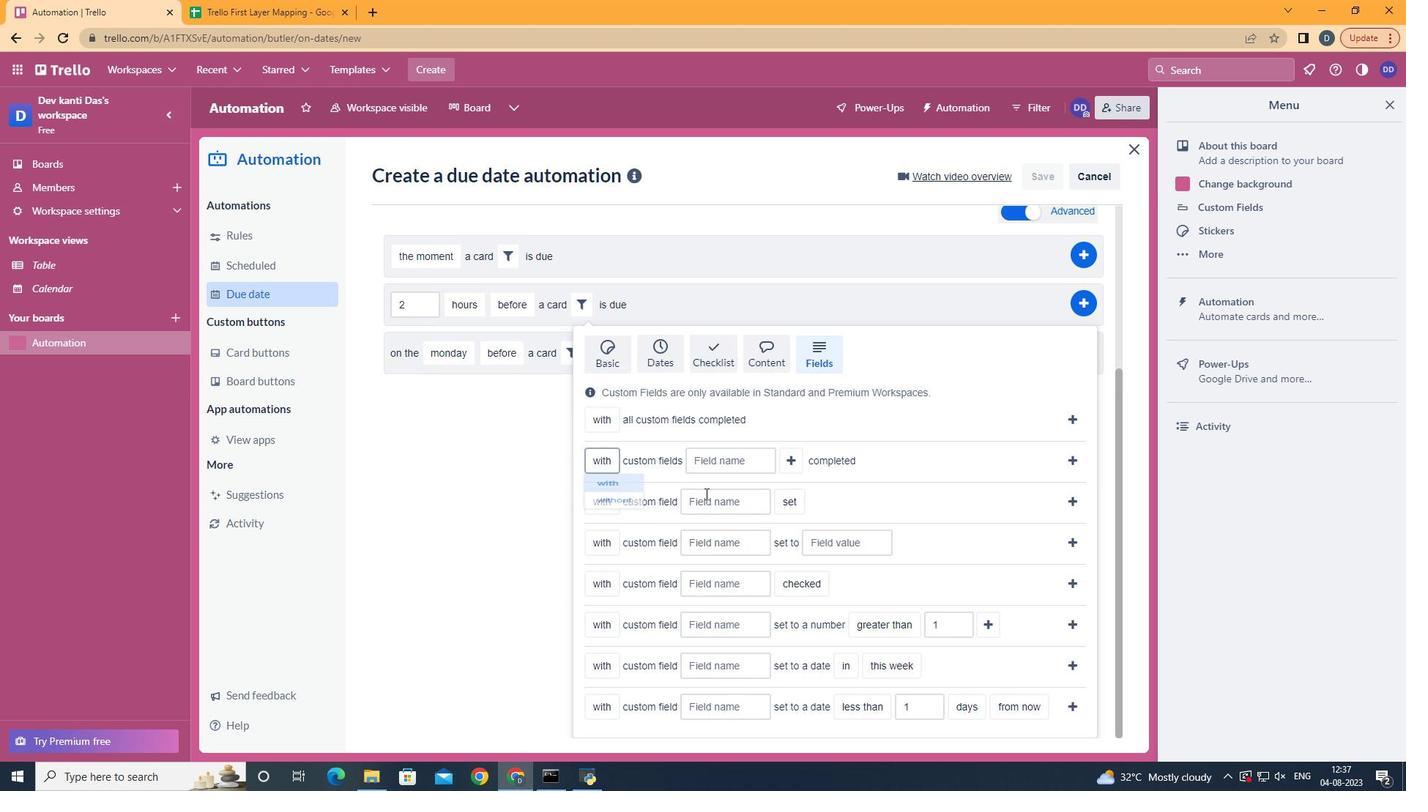 
Action: Mouse moved to (732, 451)
Screenshot: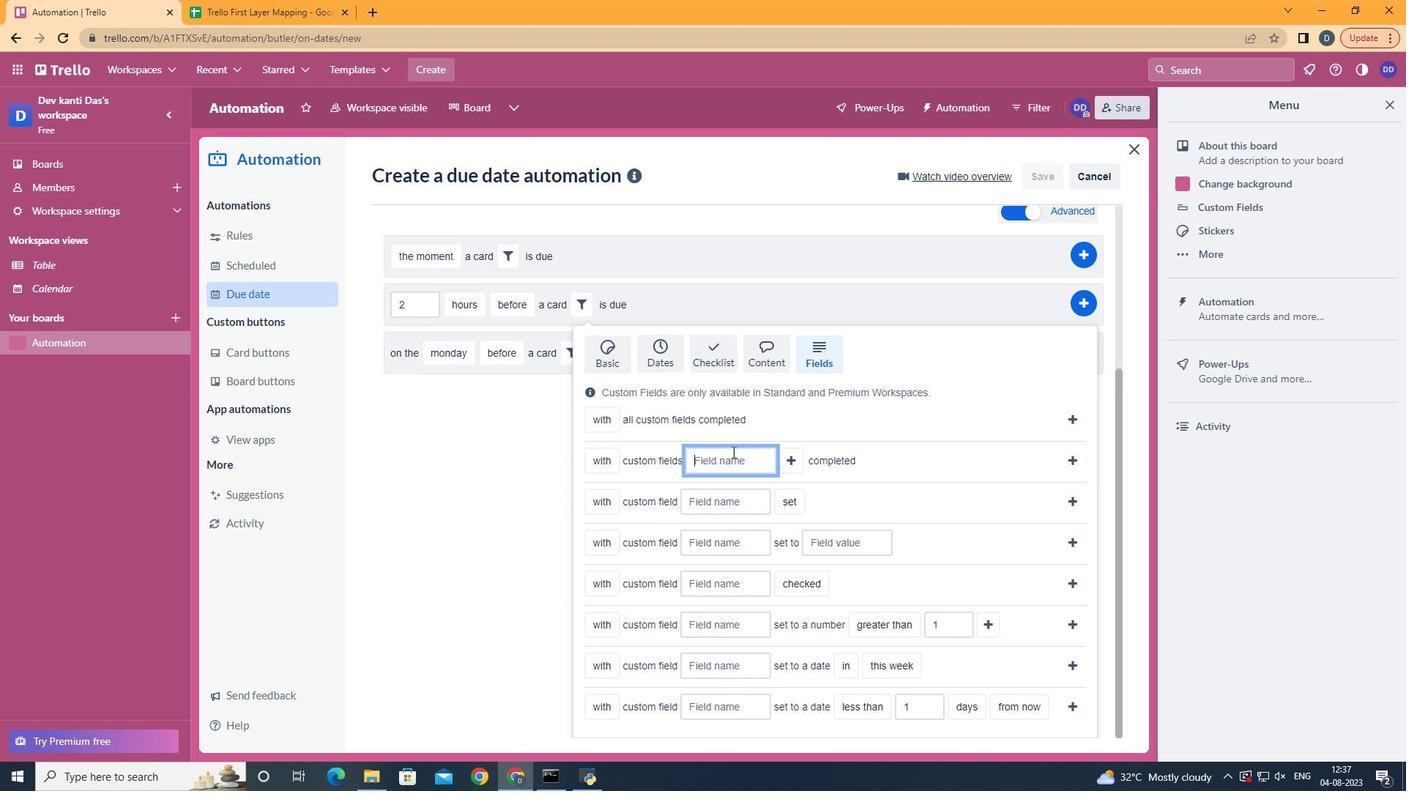 
Action: Mouse pressed left at (732, 451)
Screenshot: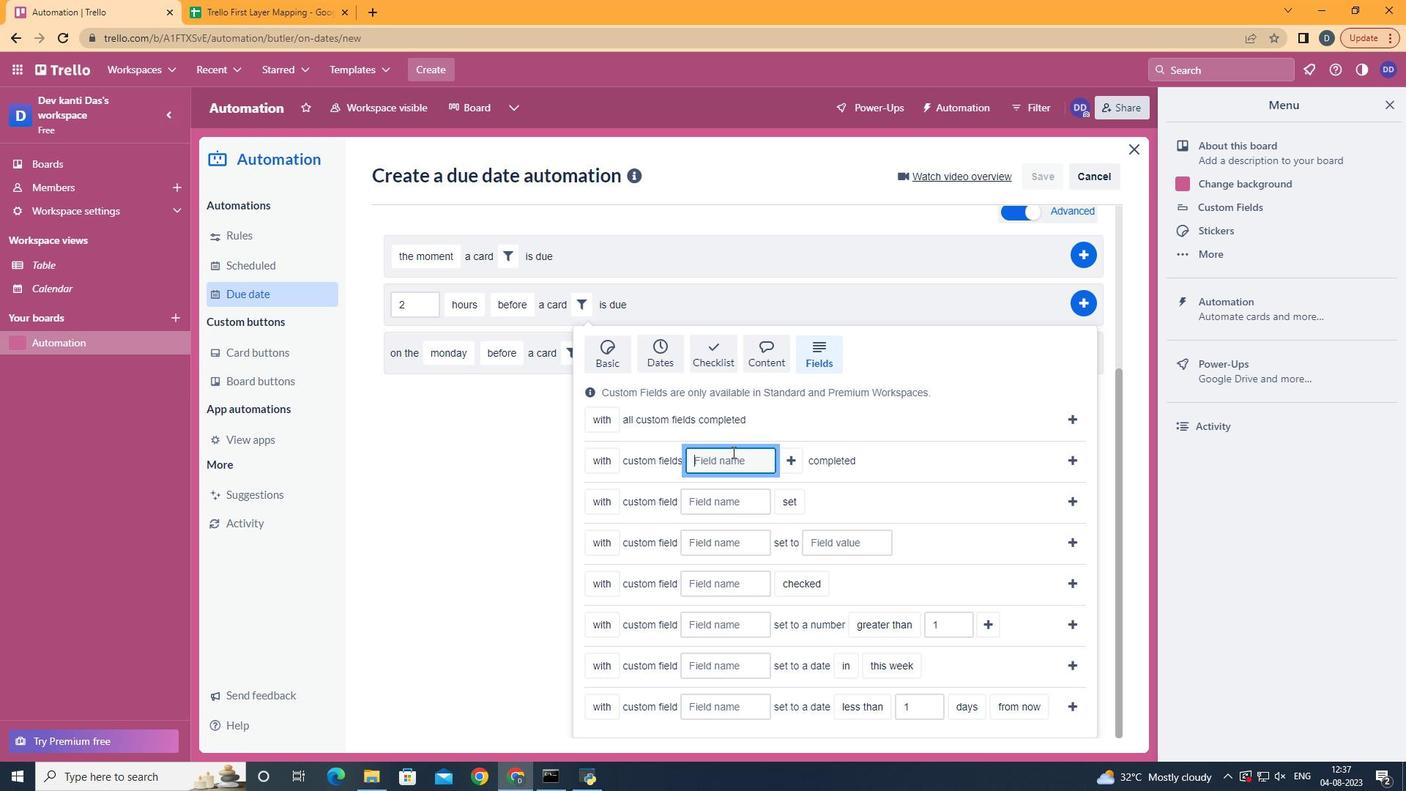 
Action: Key pressed <Key.shift>Resume
Screenshot: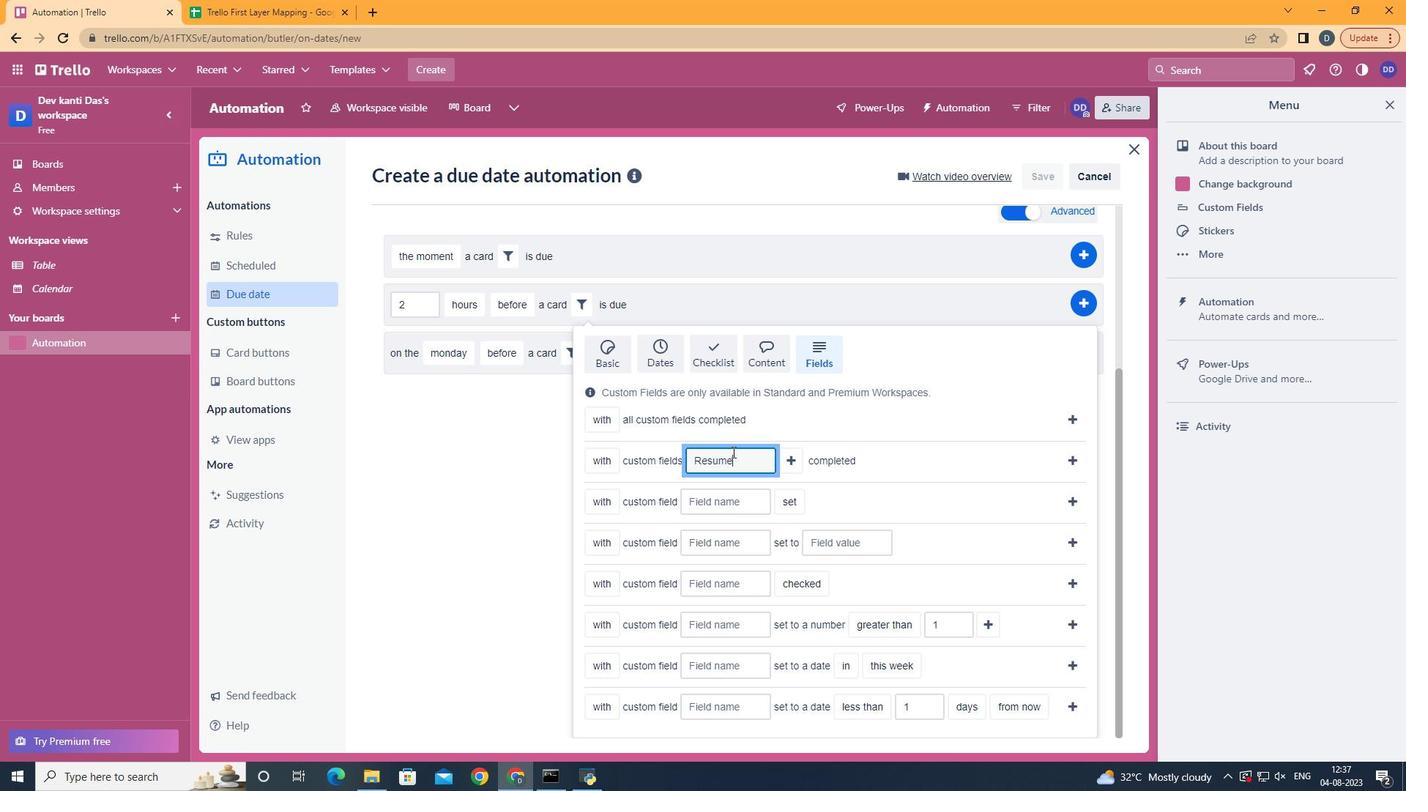 
Action: Mouse moved to (1073, 461)
Screenshot: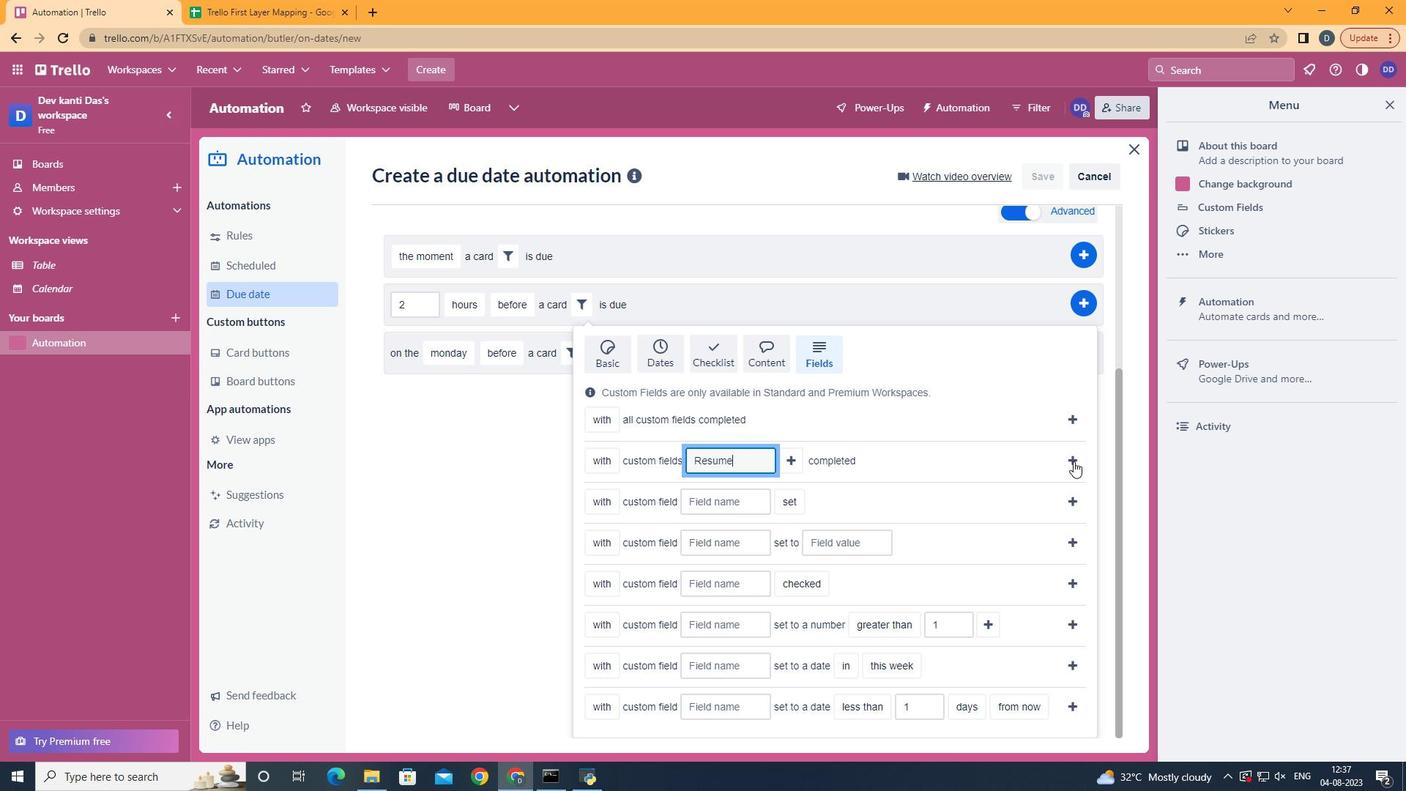 
Action: Mouse pressed left at (1073, 461)
Screenshot: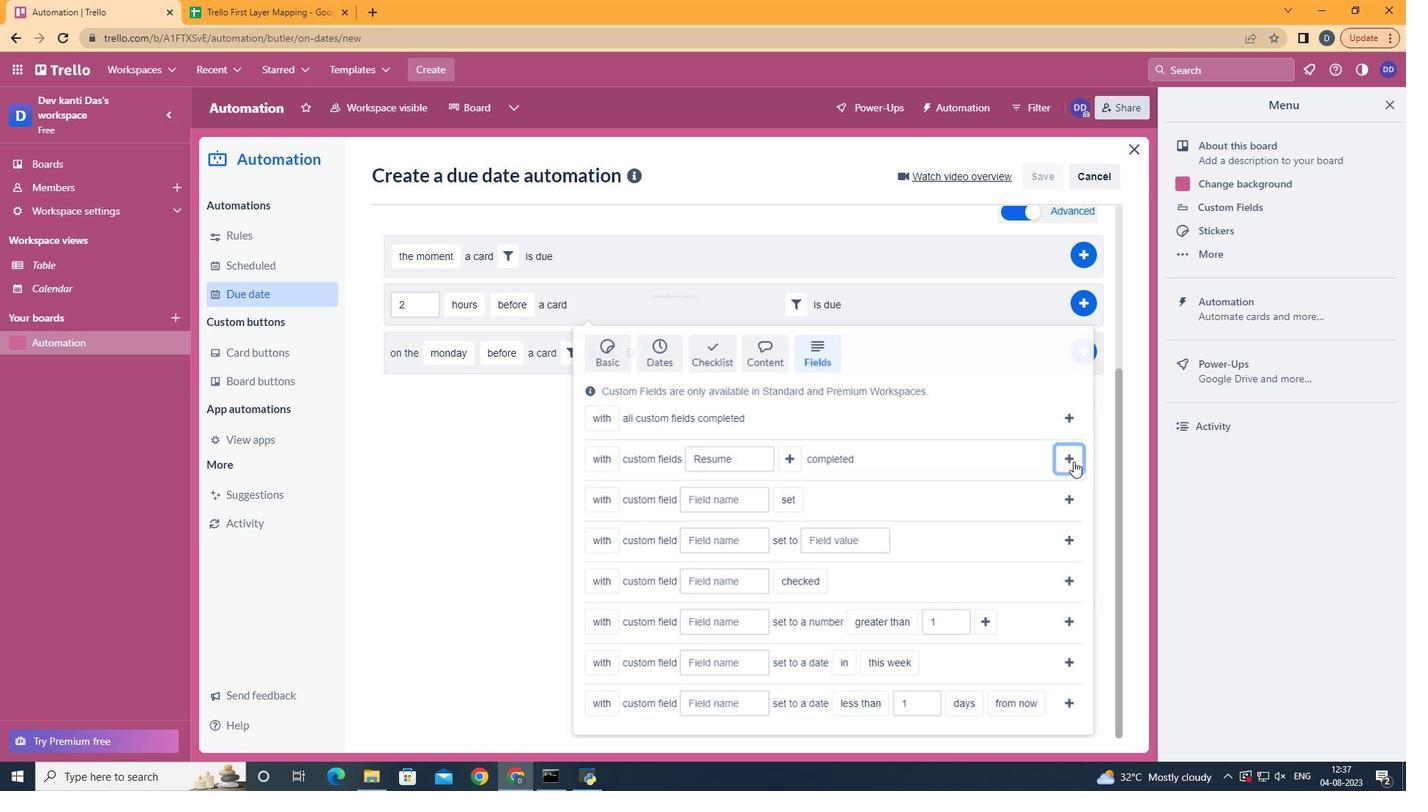 
Action: Mouse moved to (1096, 545)
Screenshot: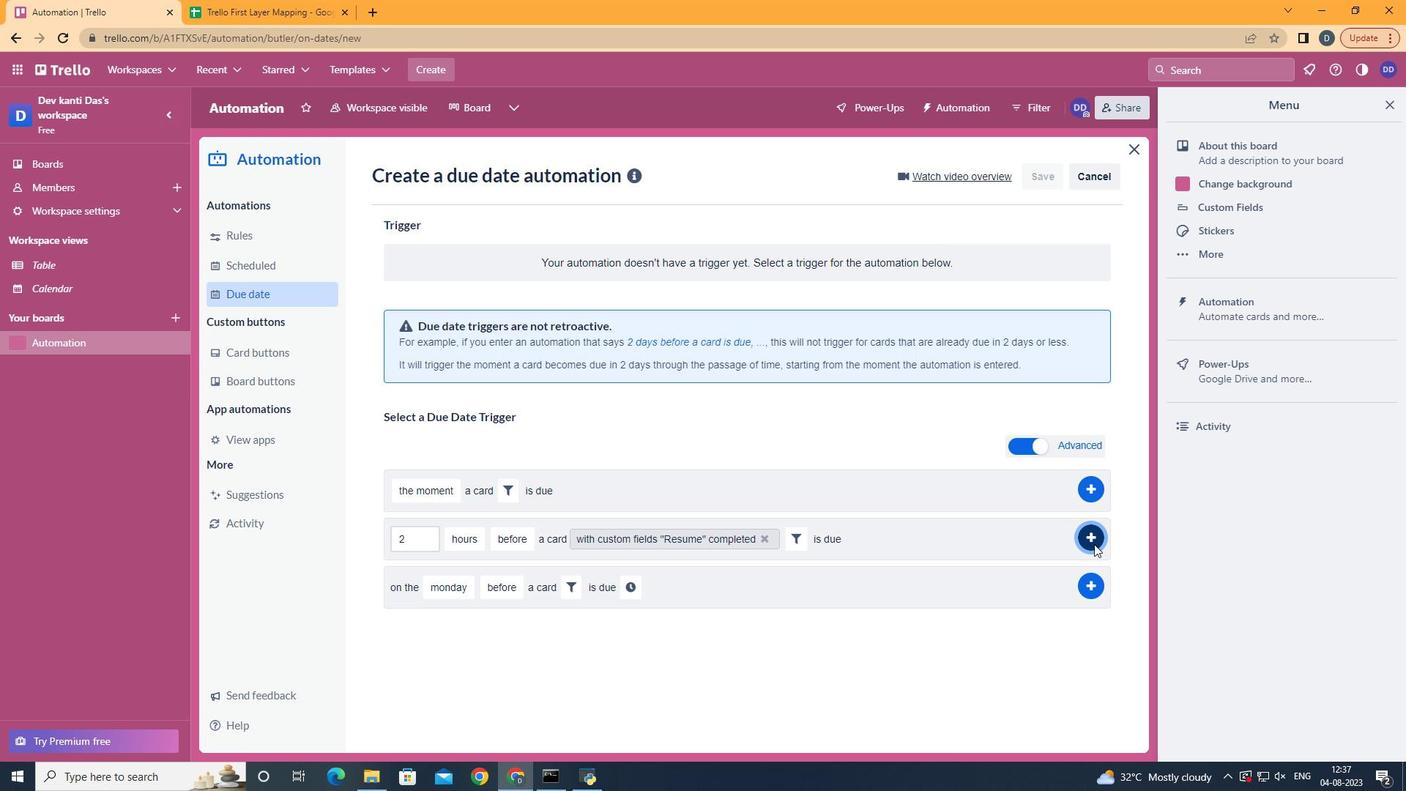 
Action: Mouse pressed left at (1096, 545)
Screenshot: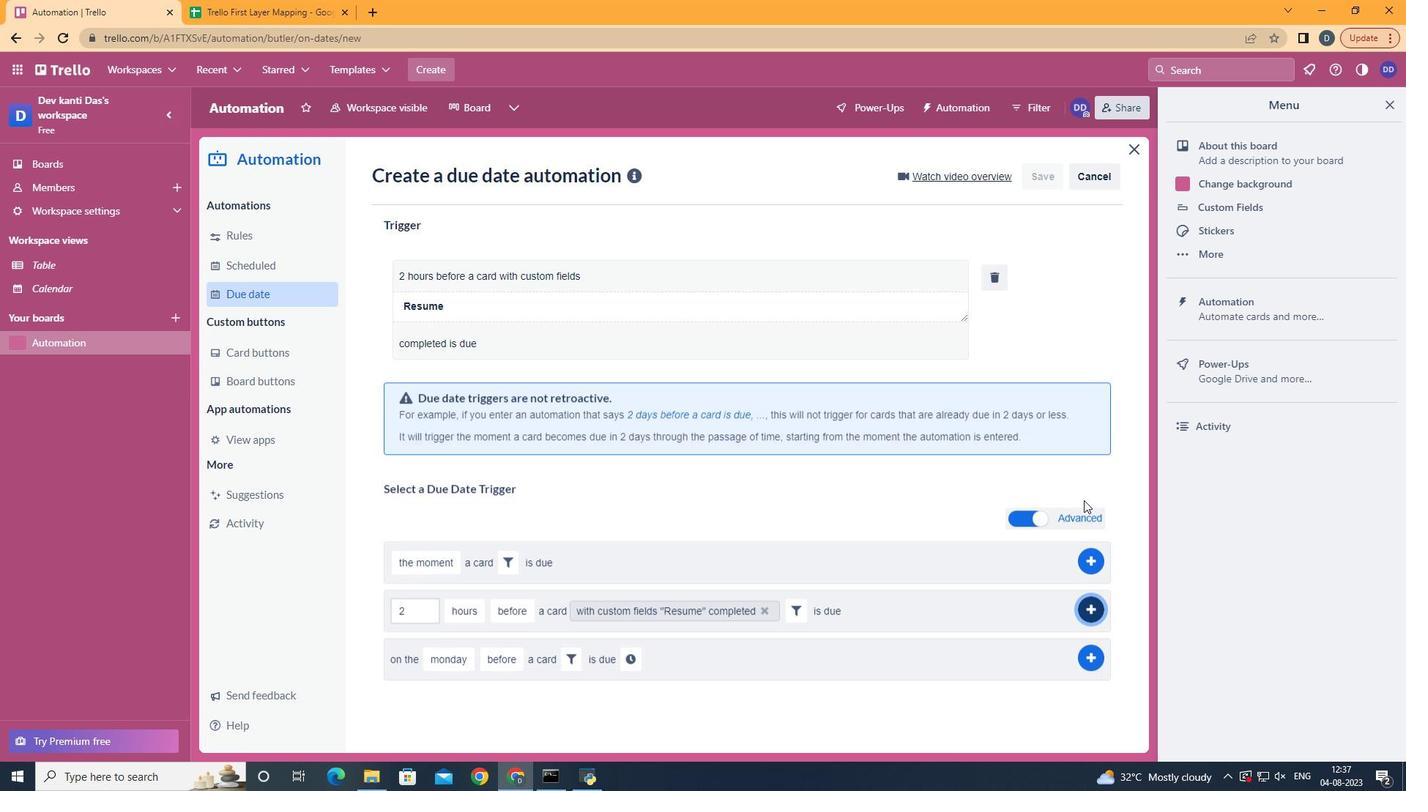 
Action: Mouse moved to (686, 333)
Screenshot: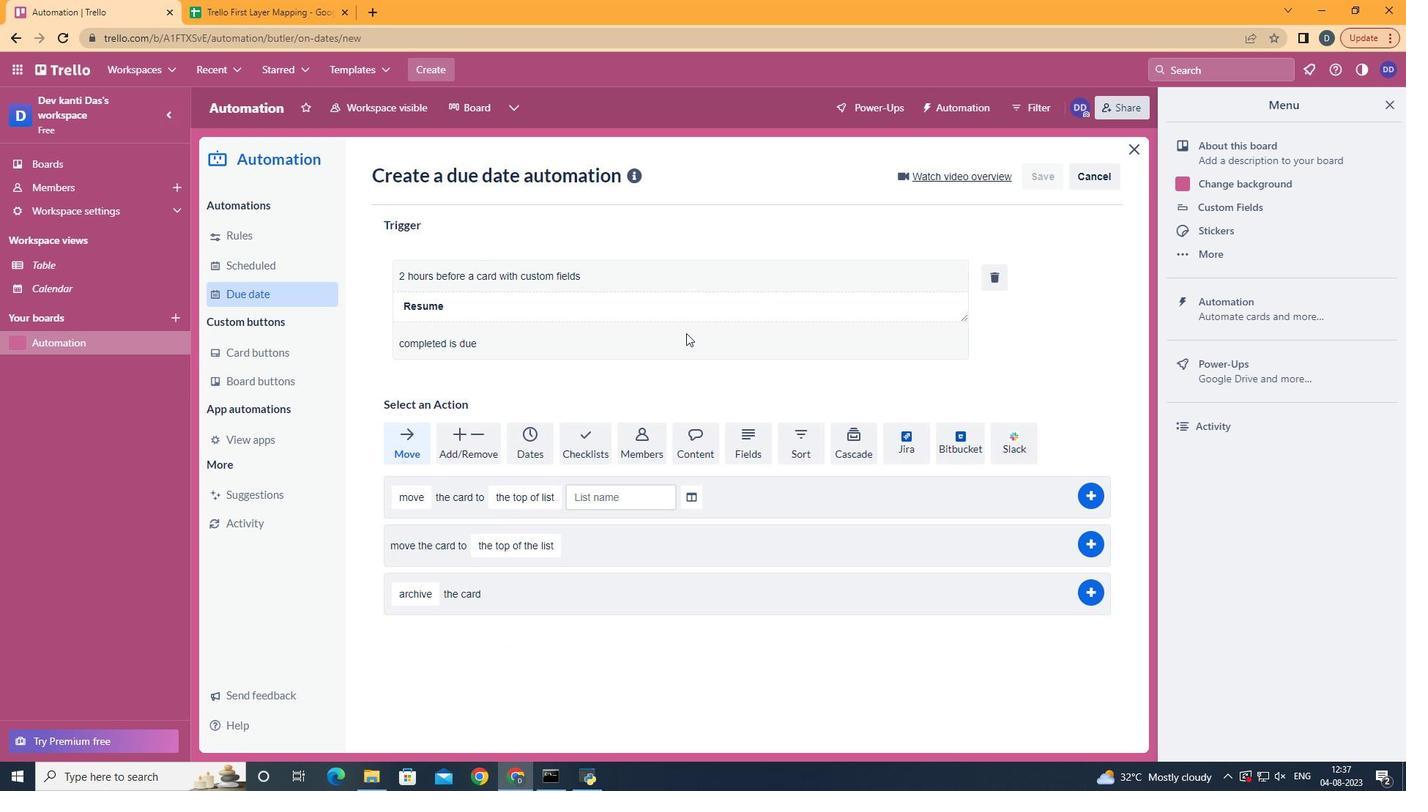 
